 Task: Open Card Customer Feedback Analysis in Board Employee Skills Development and Training to Workspace Account Management and add a team member Softage.1@softage.net, a label Orange, a checklist Houseplant Care, an attachment from Trello, a color Orange and finally, add a card description 'Plan and execute company team-building exercise' and a comment 'We need to ensure that we allocate enough time and resources to this task to ensure its success.'. Add a start date 'Jan 09, 1900' with a due date 'Jan 16, 1900'
Action: Mouse moved to (699, 185)
Screenshot: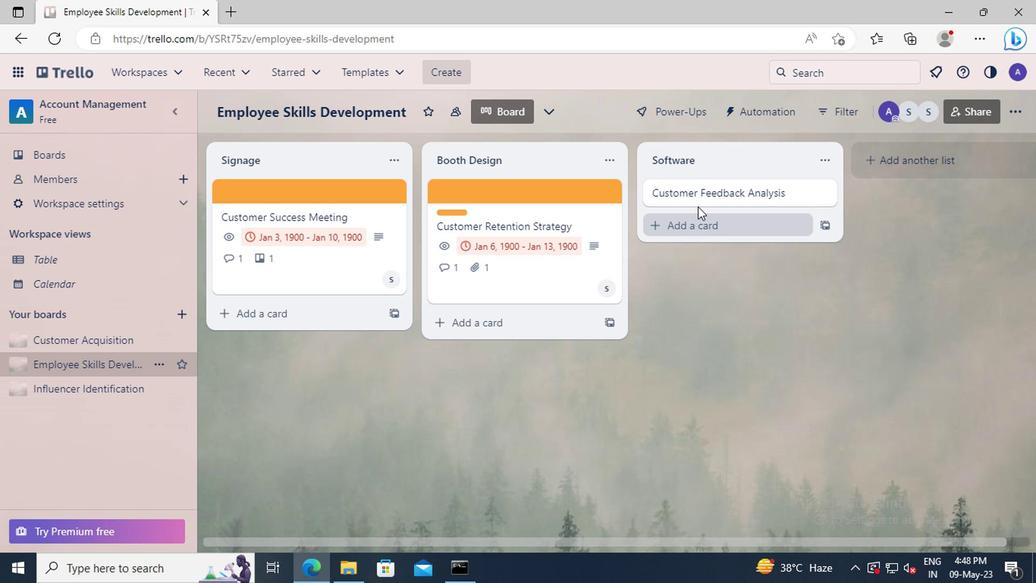 
Action: Mouse pressed left at (699, 185)
Screenshot: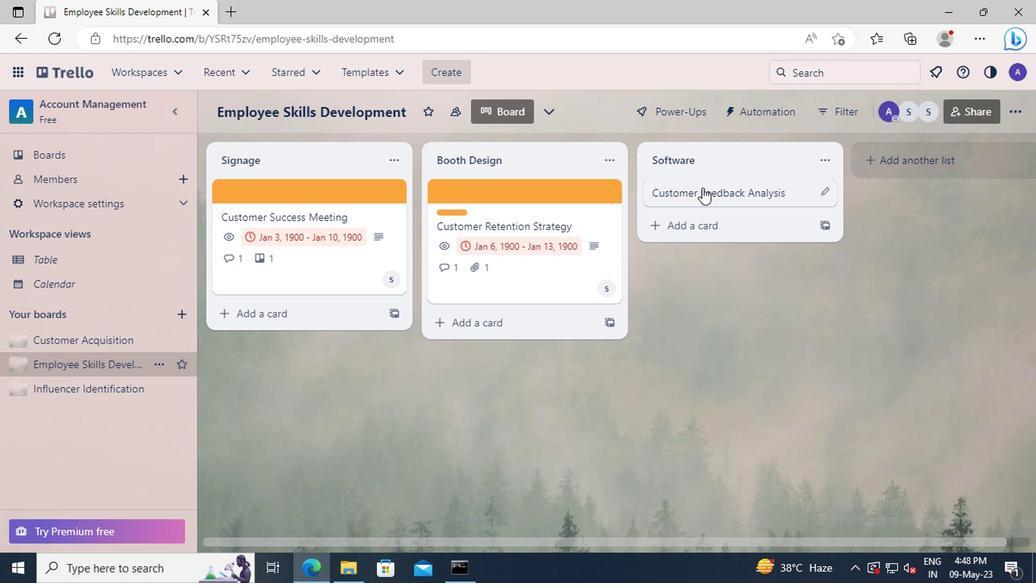 
Action: Mouse moved to (703, 242)
Screenshot: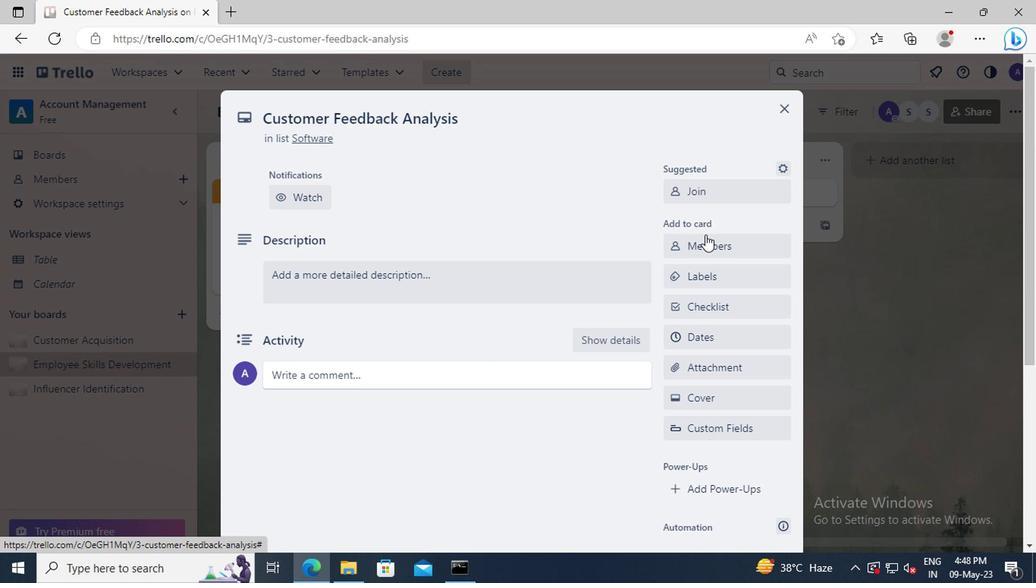 
Action: Mouse pressed left at (703, 242)
Screenshot: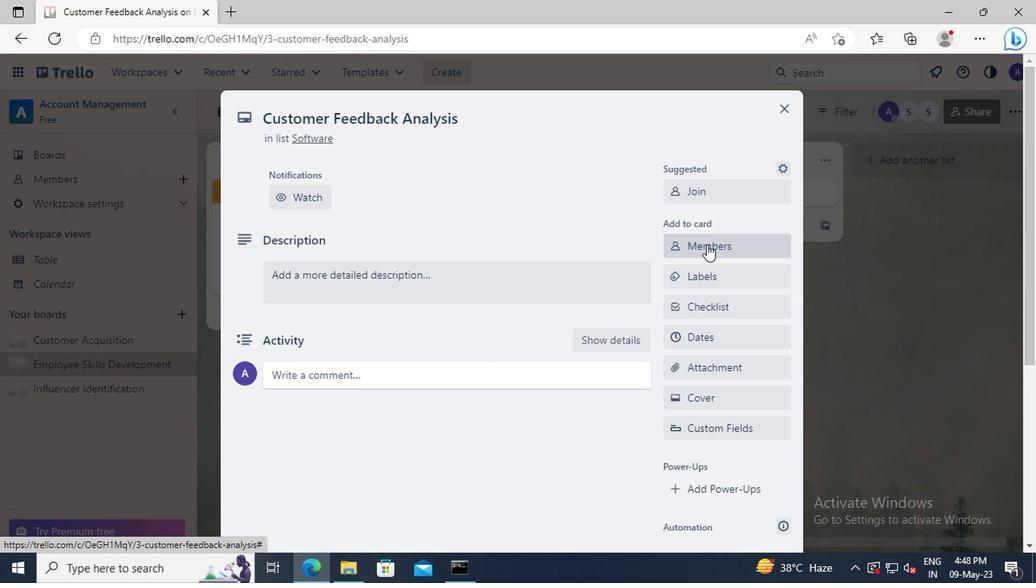 
Action: Mouse moved to (709, 313)
Screenshot: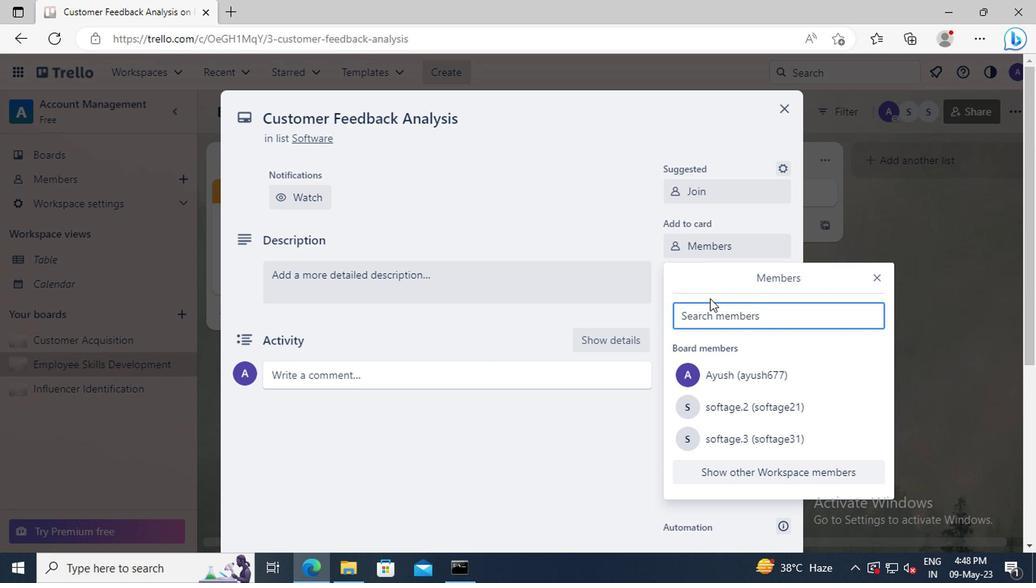 
Action: Mouse pressed left at (709, 313)
Screenshot: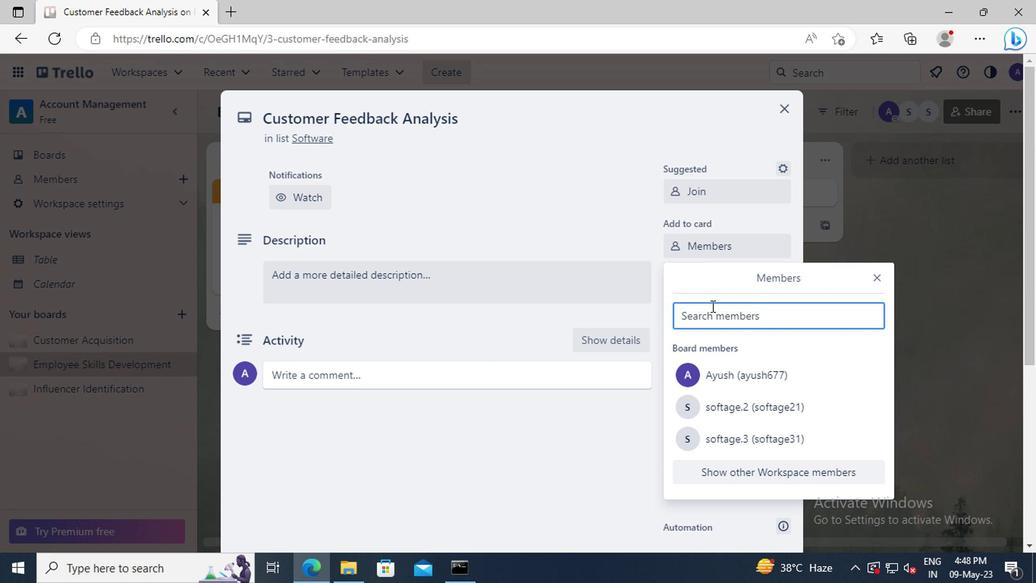 
Action: Key pressed <Key.shift_r>Softage.1
Screenshot: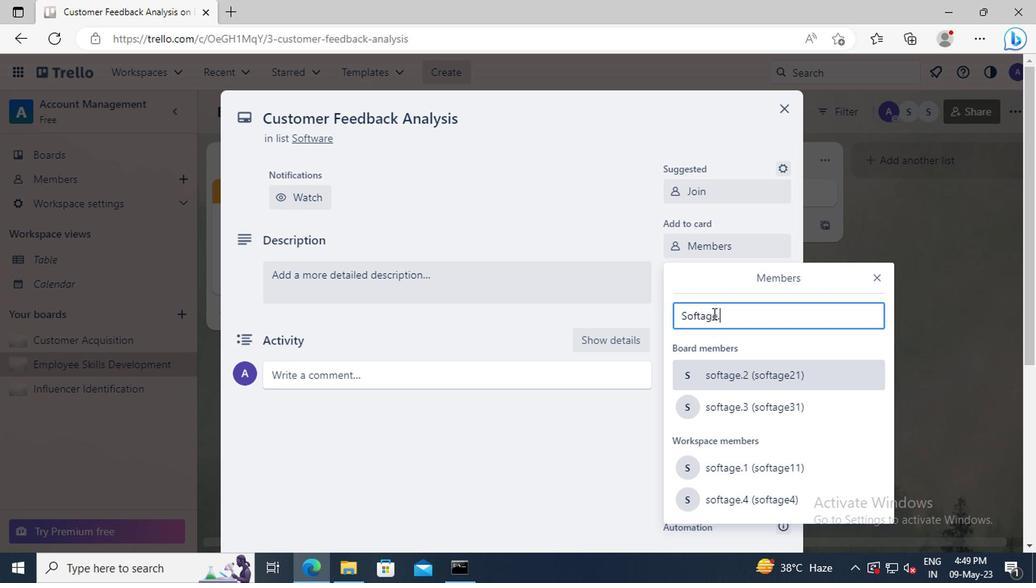 
Action: Mouse moved to (726, 455)
Screenshot: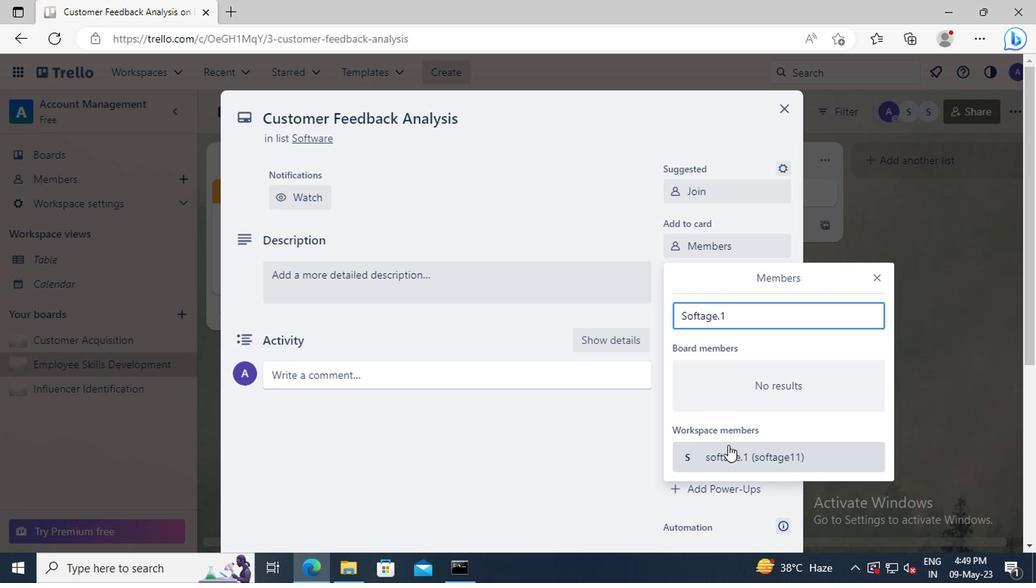 
Action: Mouse pressed left at (726, 455)
Screenshot: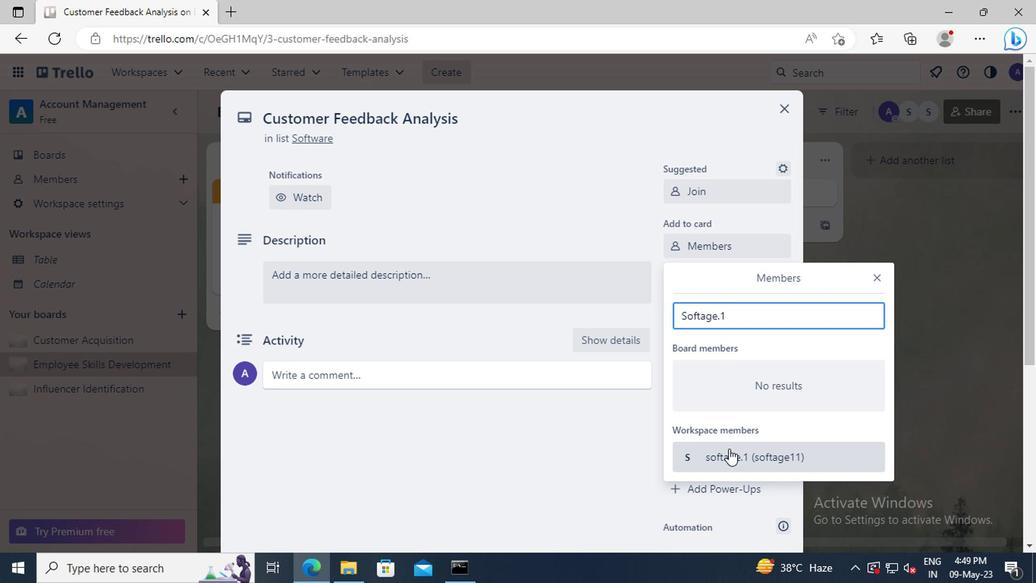 
Action: Mouse moved to (870, 278)
Screenshot: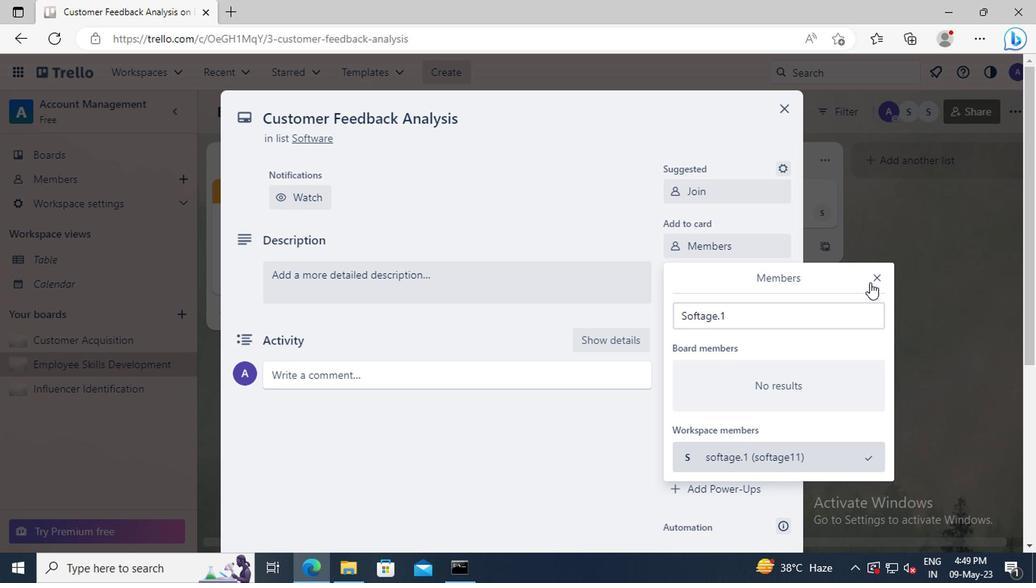 
Action: Mouse pressed left at (870, 278)
Screenshot: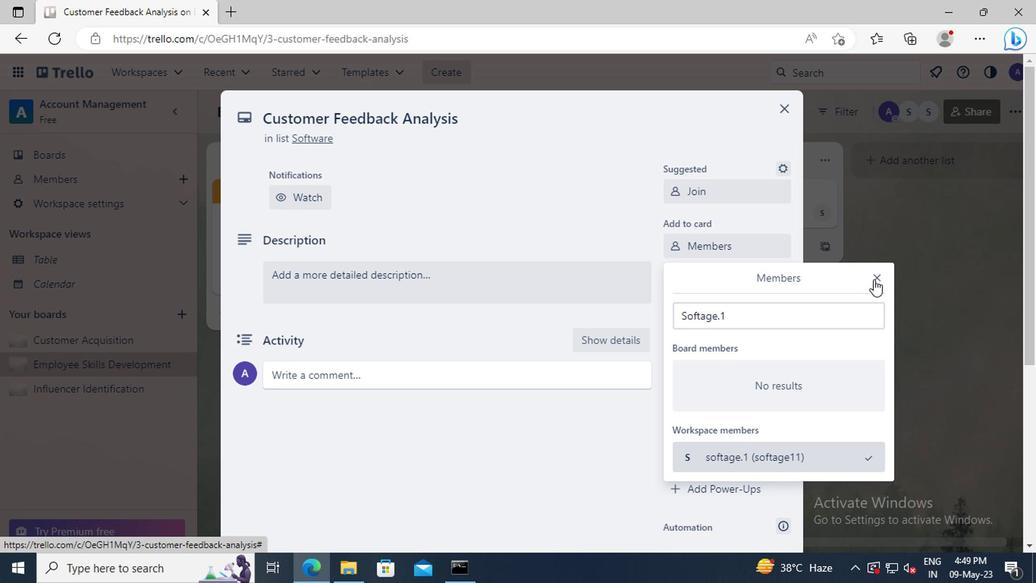 
Action: Mouse moved to (768, 274)
Screenshot: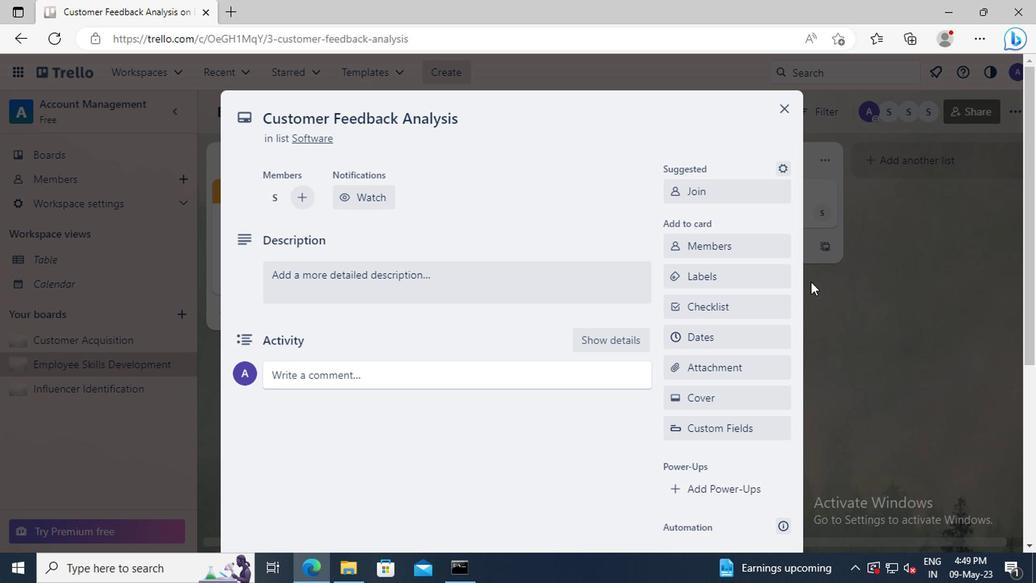 
Action: Mouse pressed left at (768, 274)
Screenshot: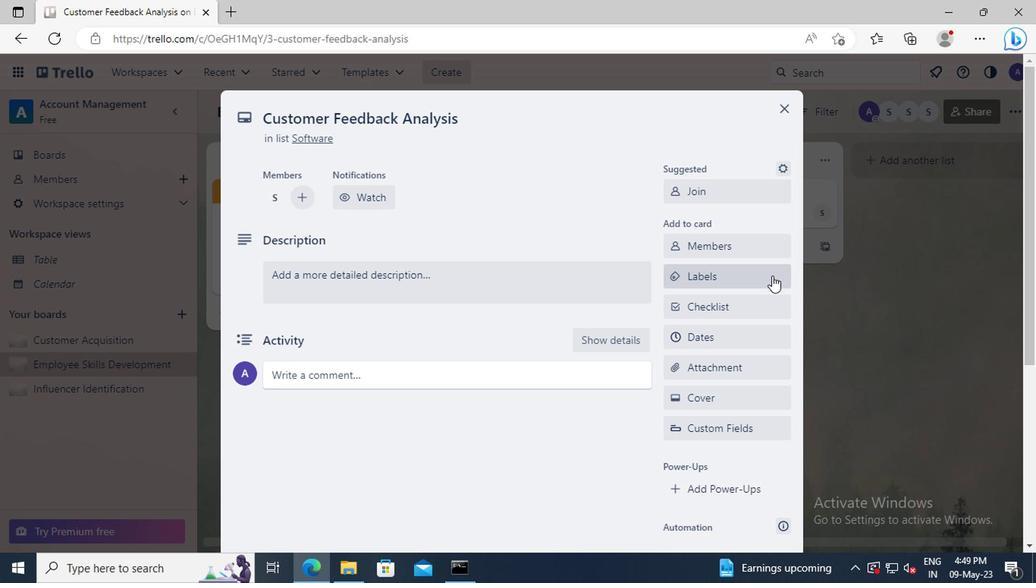 
Action: Mouse moved to (774, 374)
Screenshot: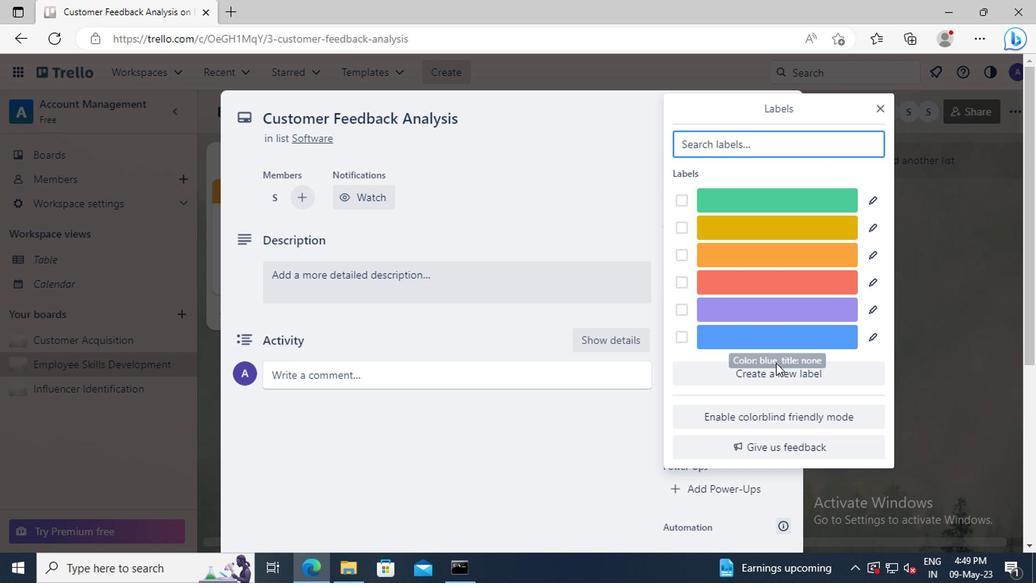 
Action: Mouse pressed left at (774, 374)
Screenshot: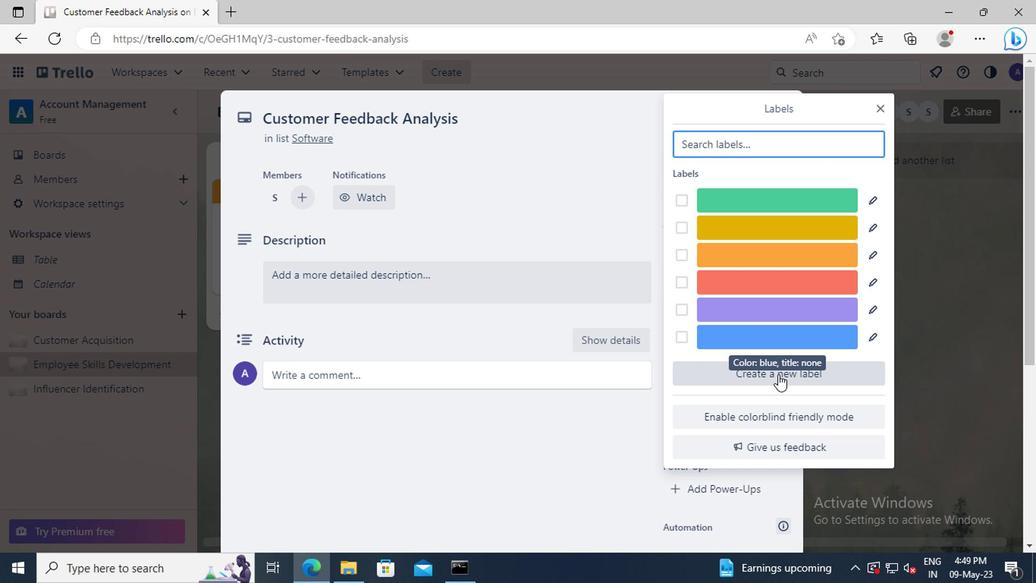 
Action: Mouse moved to (778, 329)
Screenshot: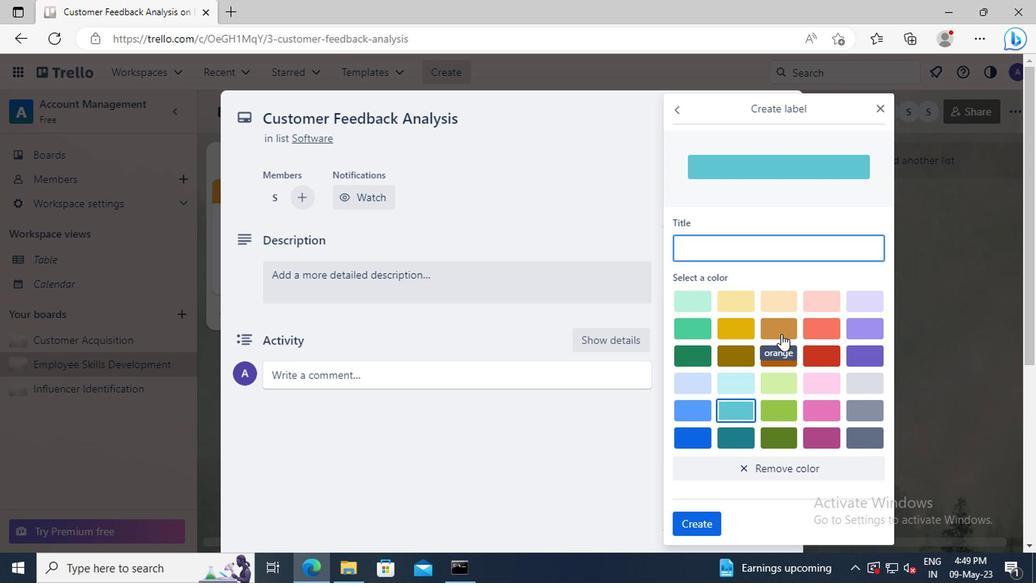 
Action: Mouse pressed left at (778, 329)
Screenshot: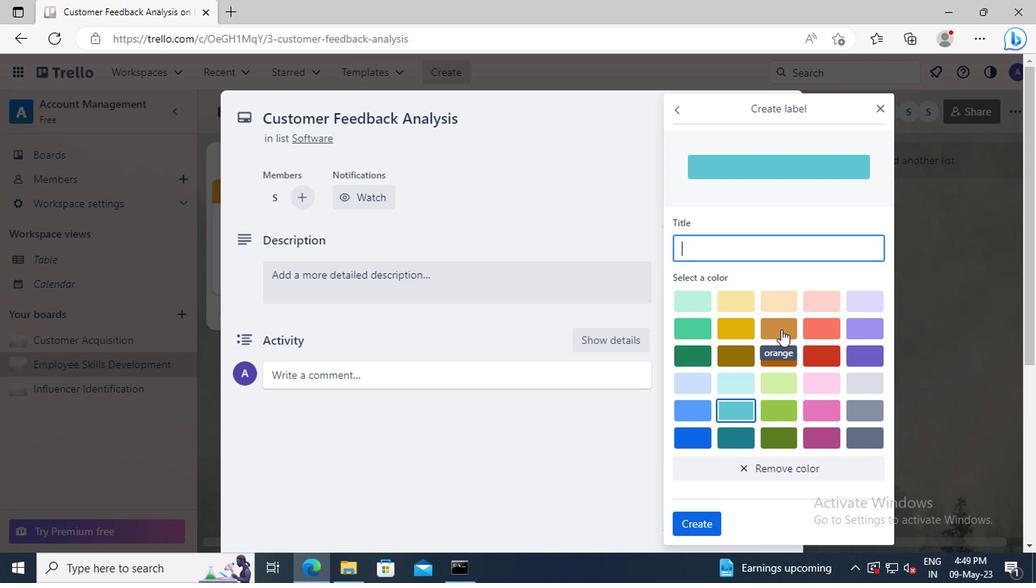 
Action: Mouse moved to (703, 528)
Screenshot: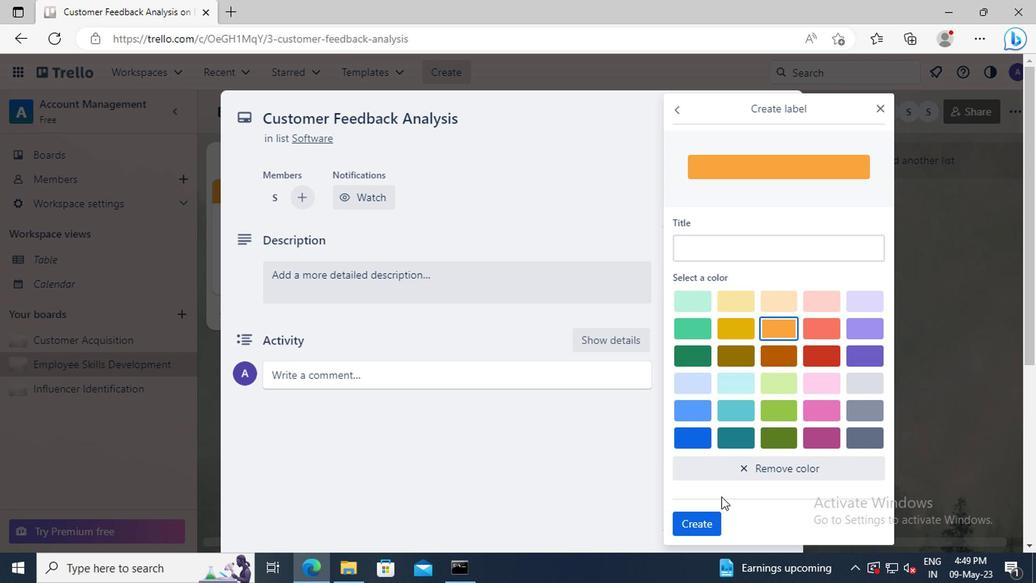 
Action: Mouse pressed left at (703, 528)
Screenshot: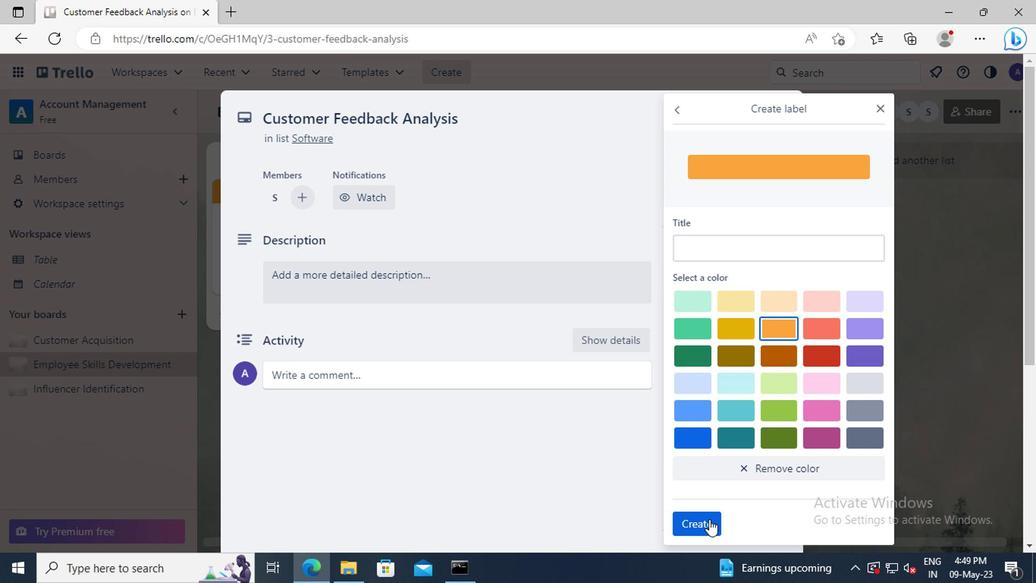 
Action: Mouse moved to (875, 106)
Screenshot: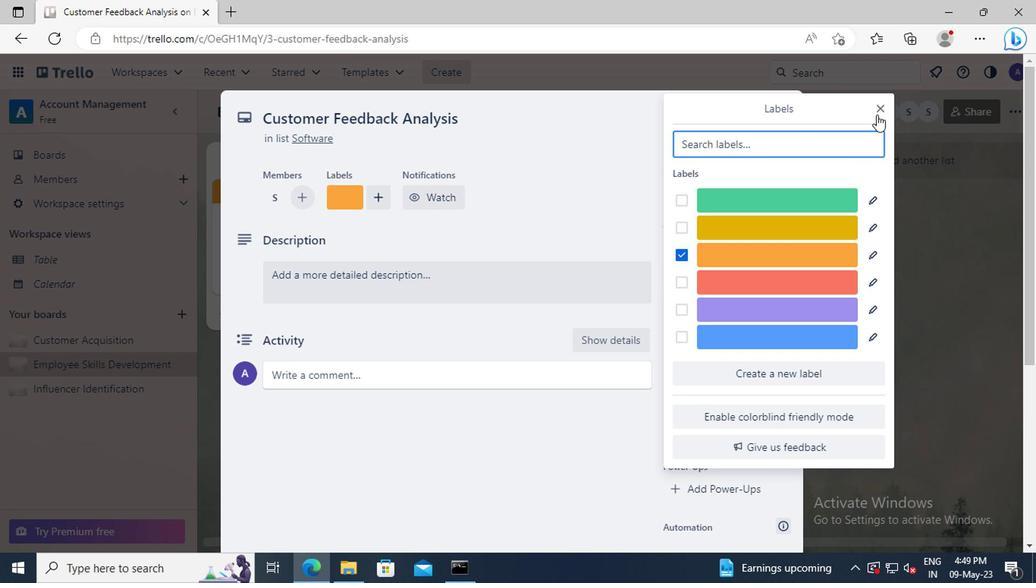 
Action: Mouse pressed left at (875, 106)
Screenshot: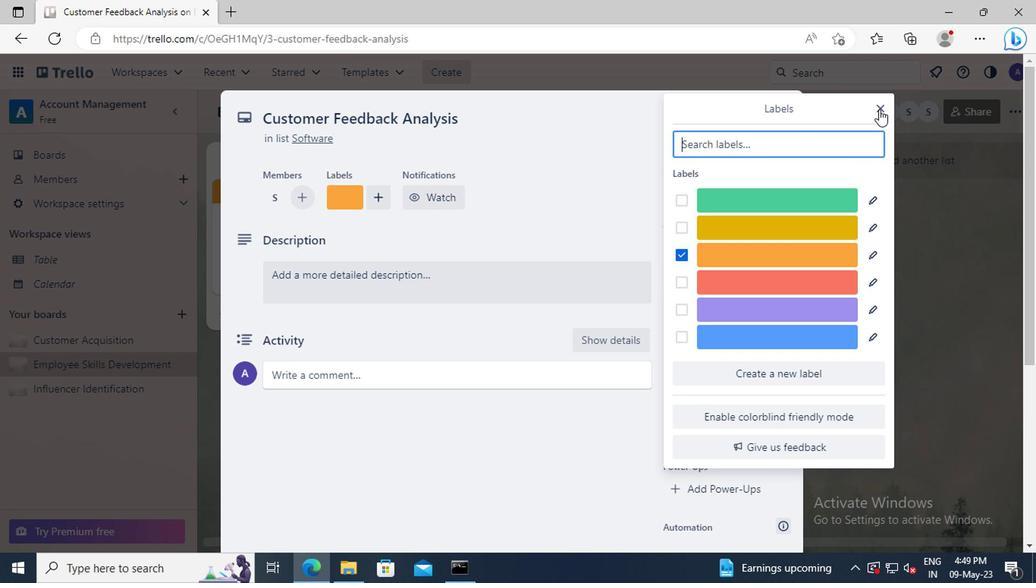 
Action: Mouse moved to (755, 305)
Screenshot: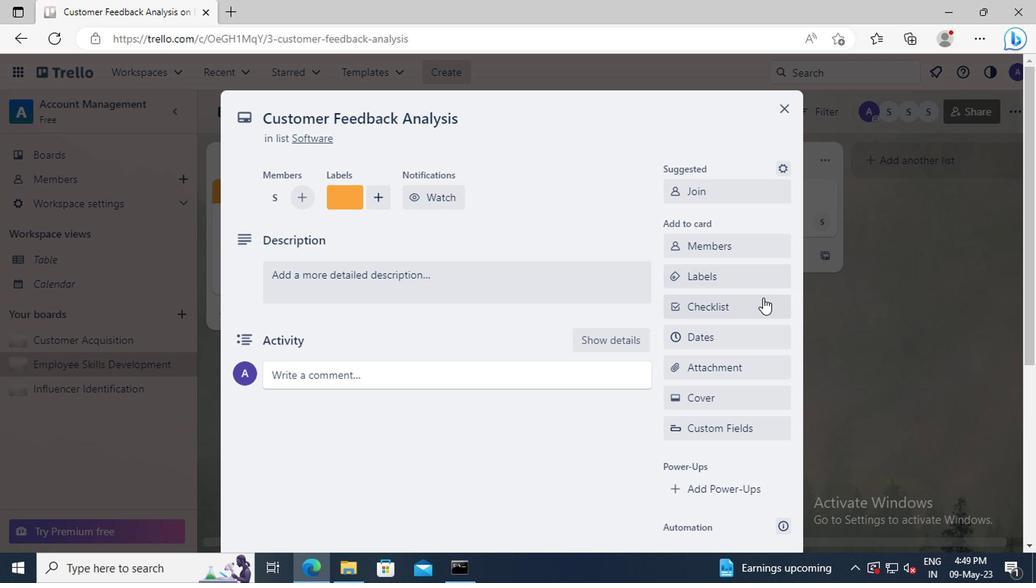 
Action: Mouse pressed left at (755, 305)
Screenshot: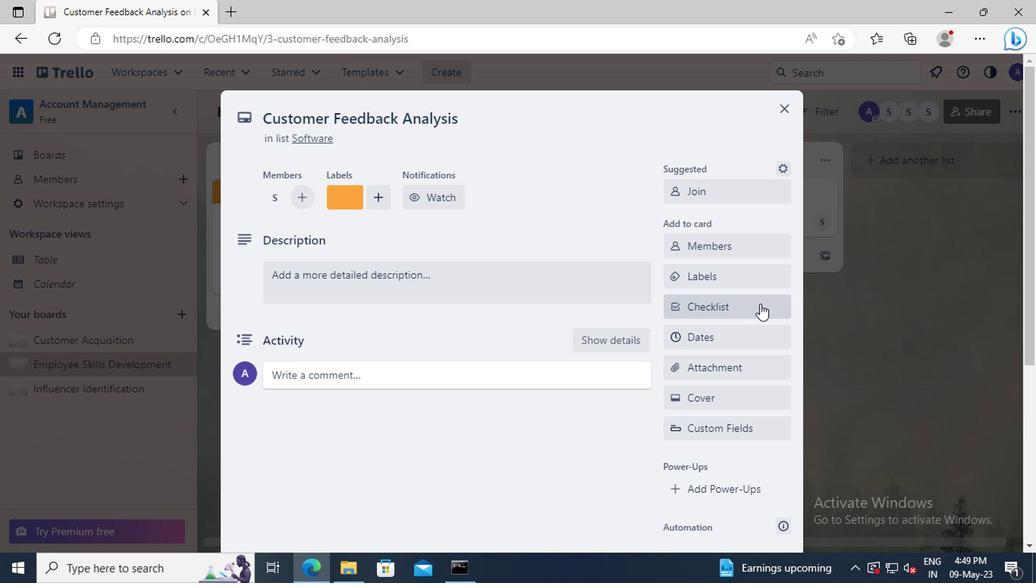 
Action: Key pressed <Key.shift>HOUSEPLANT<Key.space><Key.shift>CARE
Screenshot: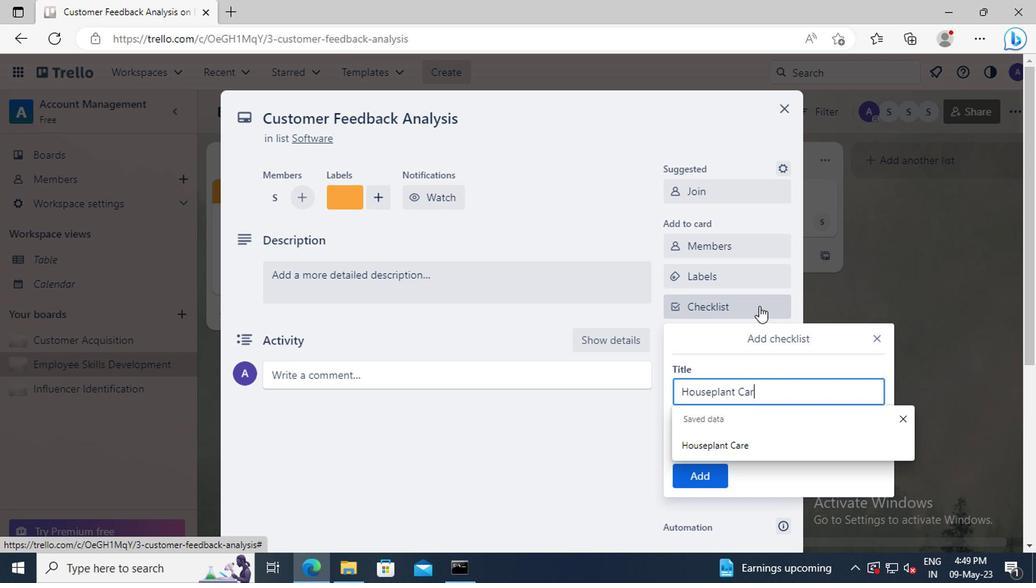 
Action: Mouse moved to (709, 476)
Screenshot: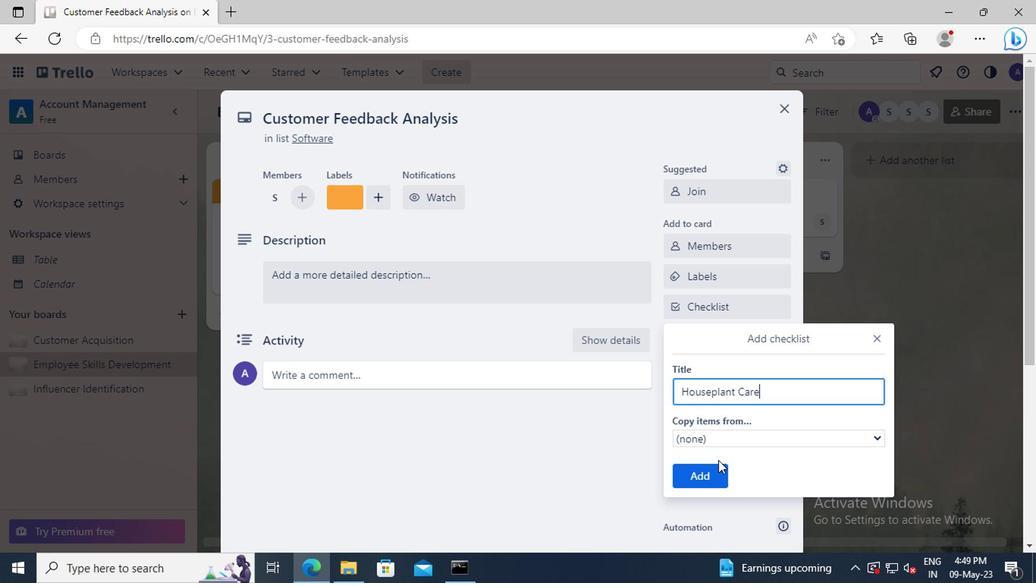 
Action: Mouse pressed left at (709, 476)
Screenshot: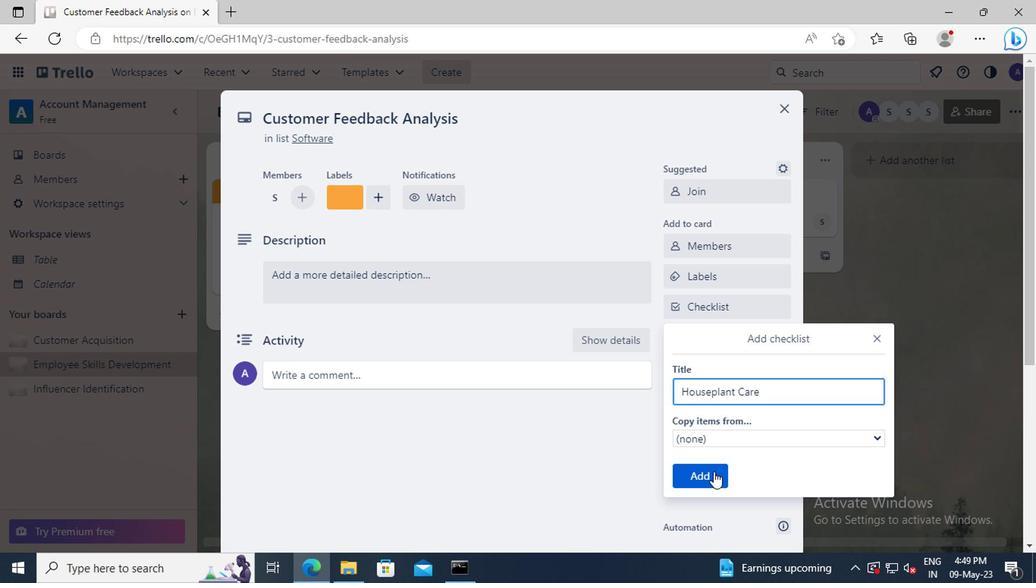 
Action: Mouse moved to (714, 370)
Screenshot: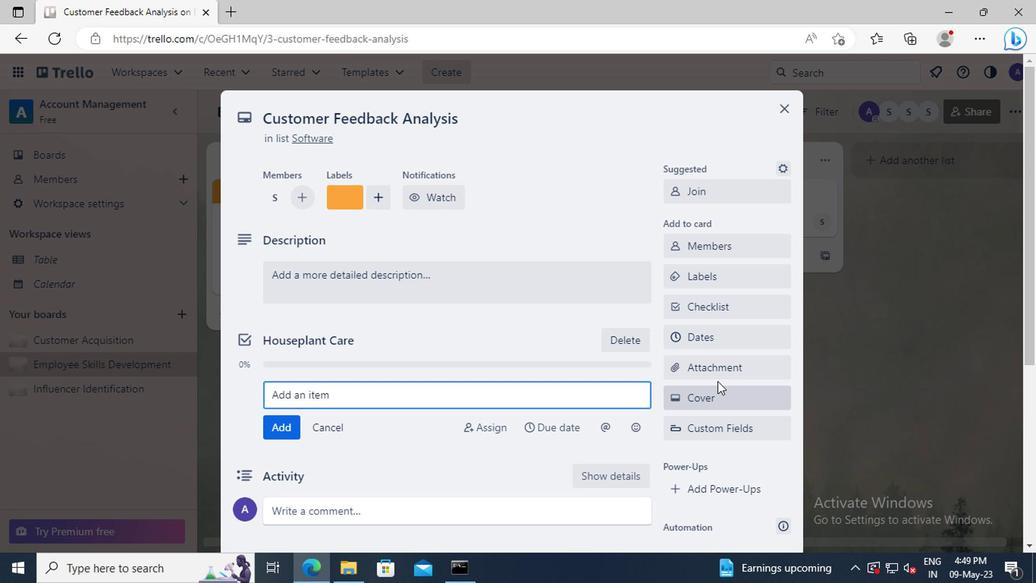 
Action: Mouse pressed left at (714, 370)
Screenshot: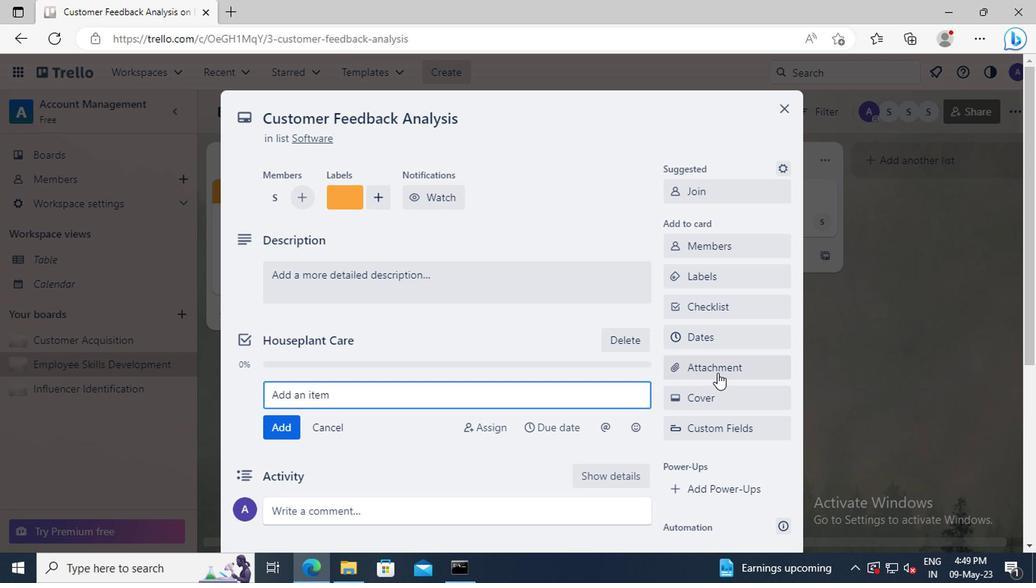 
Action: Mouse moved to (712, 162)
Screenshot: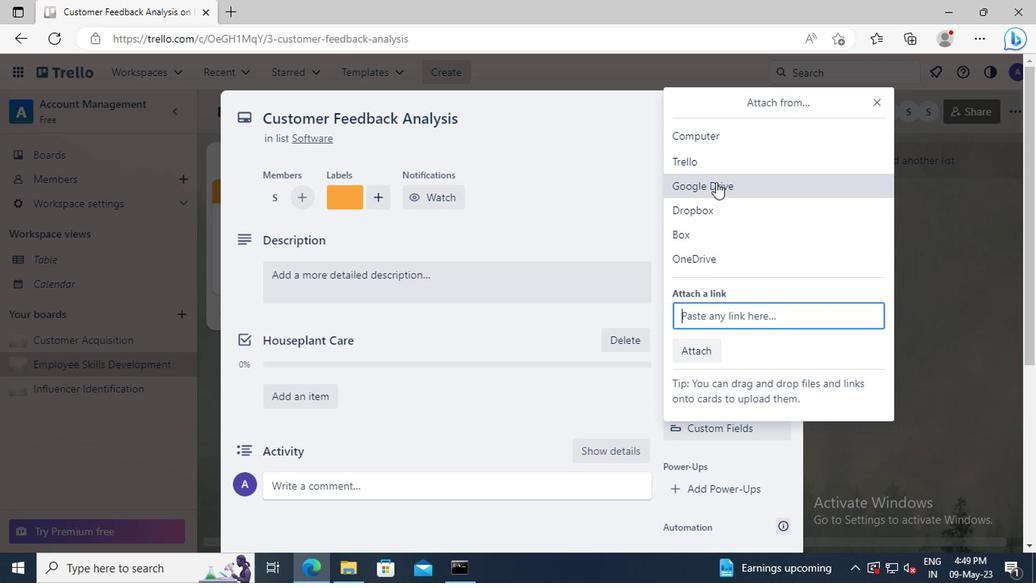 
Action: Mouse pressed left at (712, 162)
Screenshot: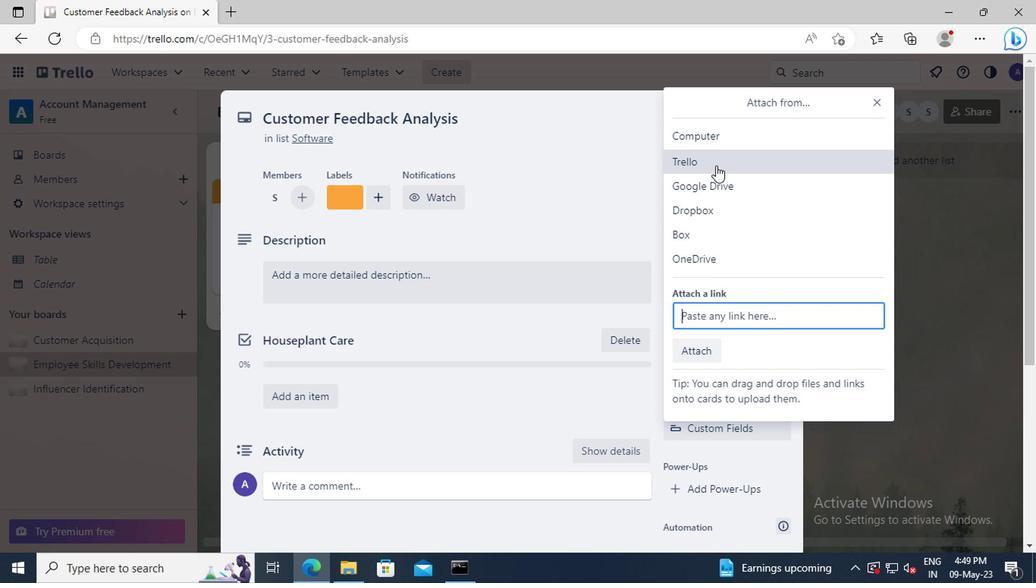 
Action: Mouse moved to (711, 213)
Screenshot: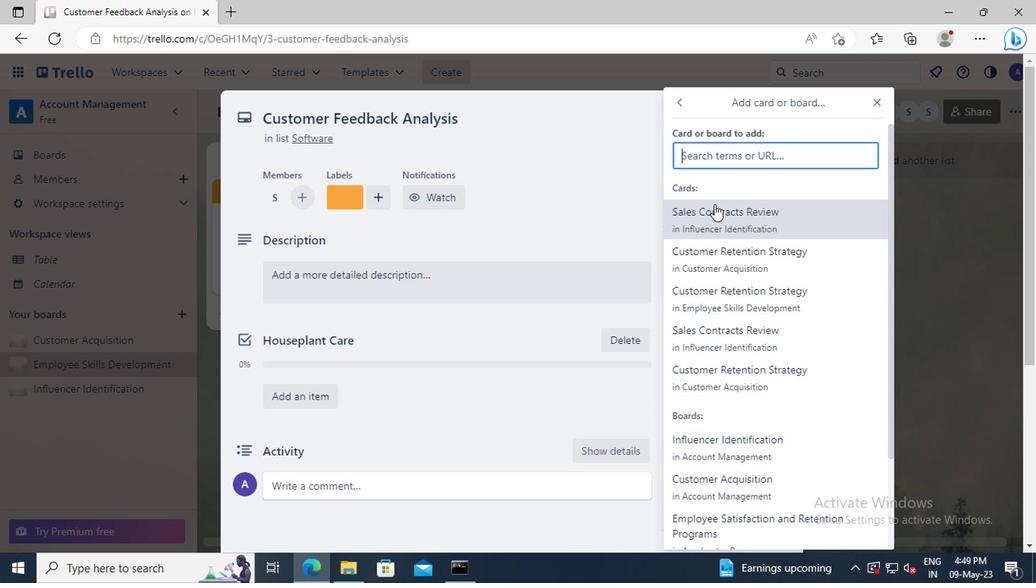 
Action: Mouse pressed left at (711, 213)
Screenshot: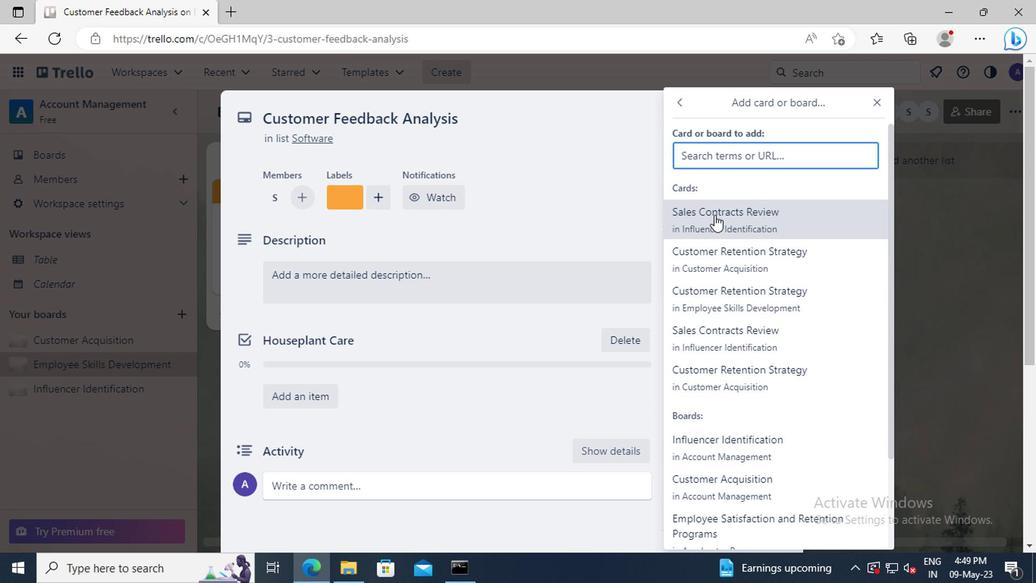 
Action: Mouse moved to (701, 393)
Screenshot: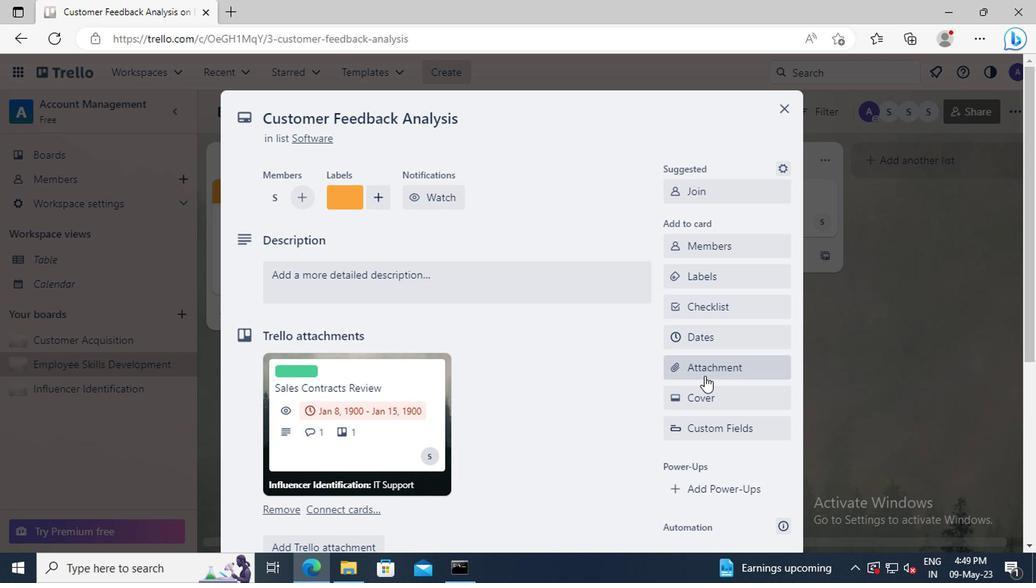 
Action: Mouse pressed left at (701, 393)
Screenshot: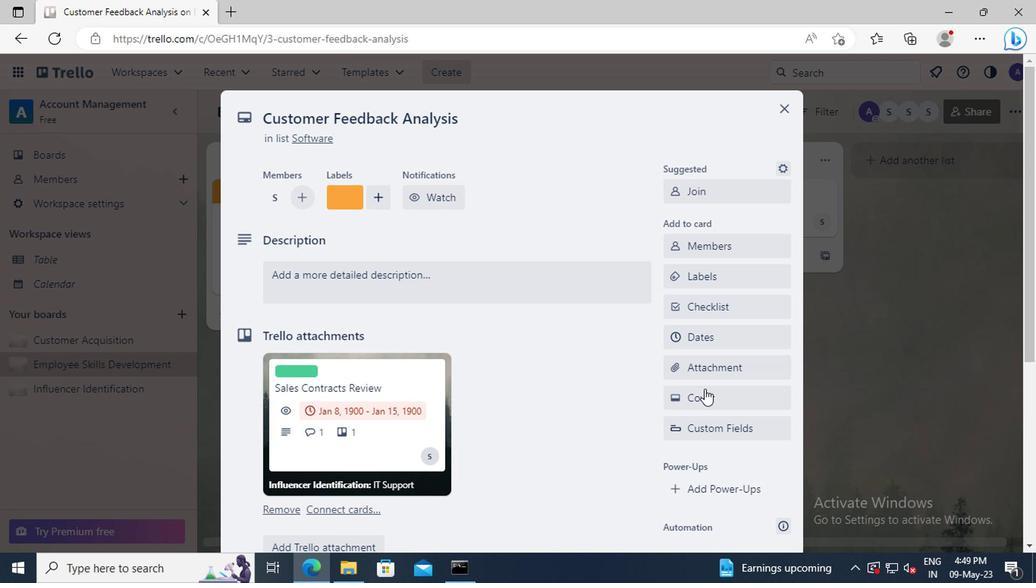 
Action: Mouse moved to (772, 247)
Screenshot: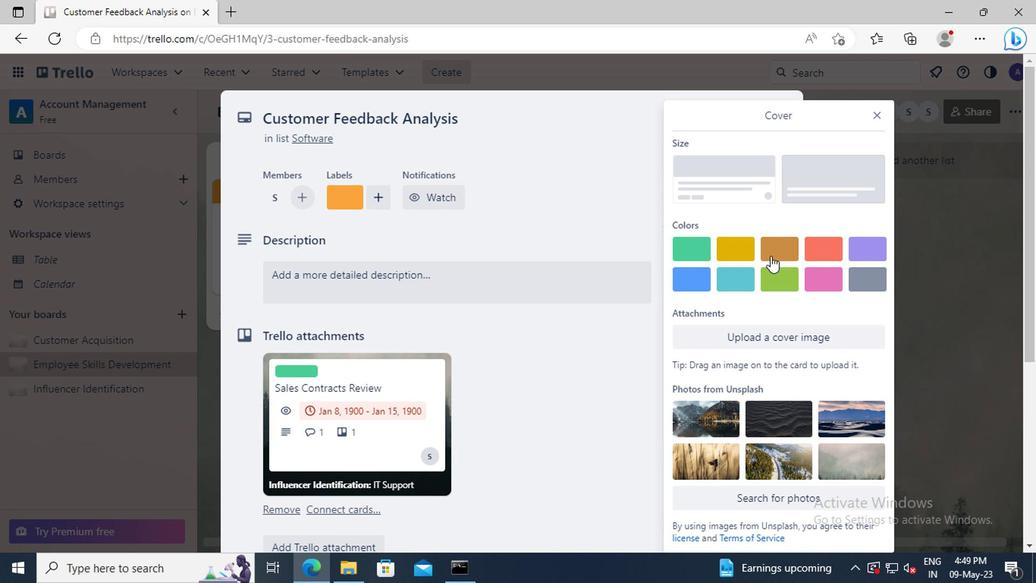 
Action: Mouse pressed left at (772, 247)
Screenshot: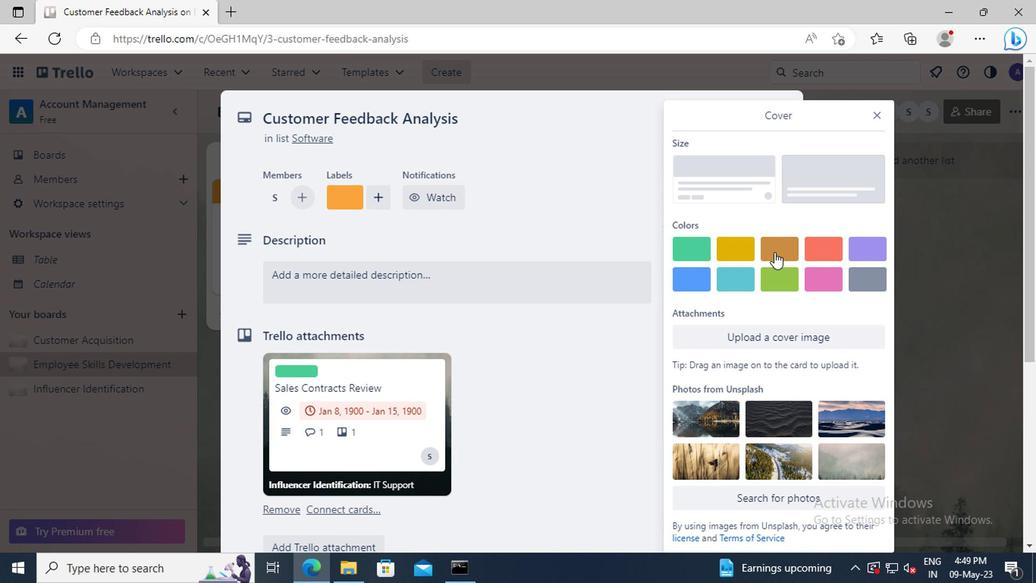 
Action: Mouse moved to (873, 98)
Screenshot: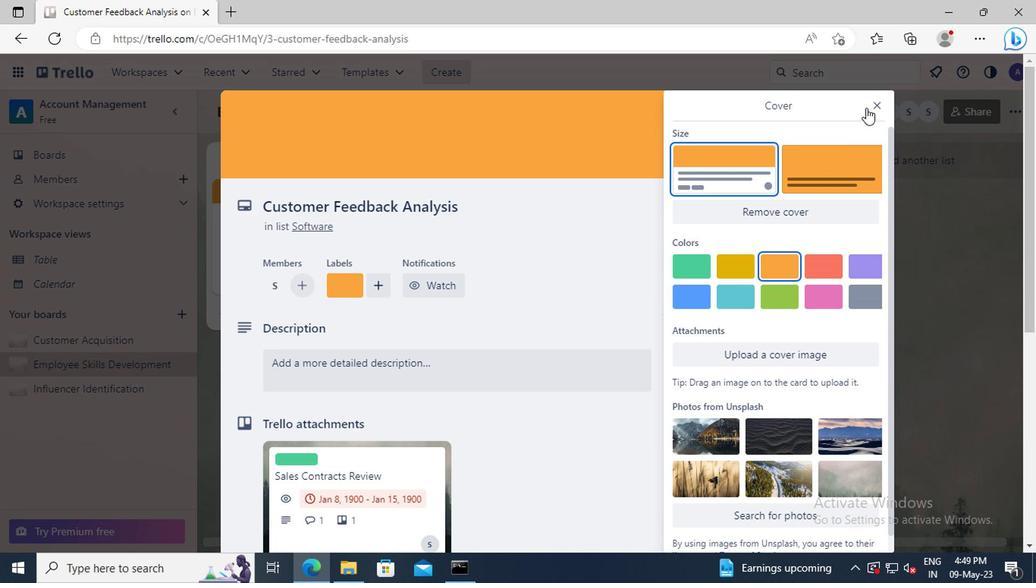 
Action: Mouse pressed left at (873, 98)
Screenshot: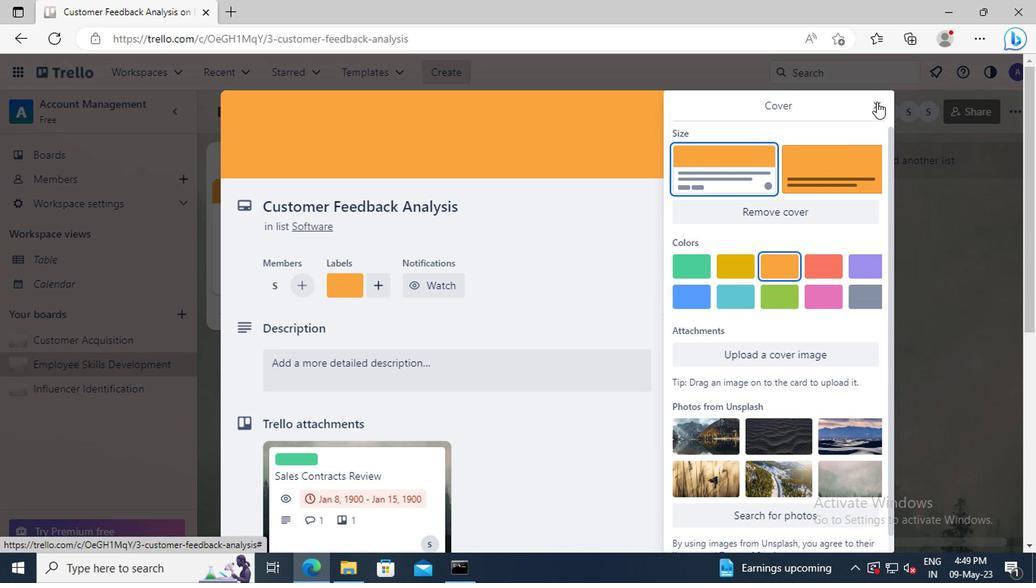 
Action: Mouse moved to (402, 372)
Screenshot: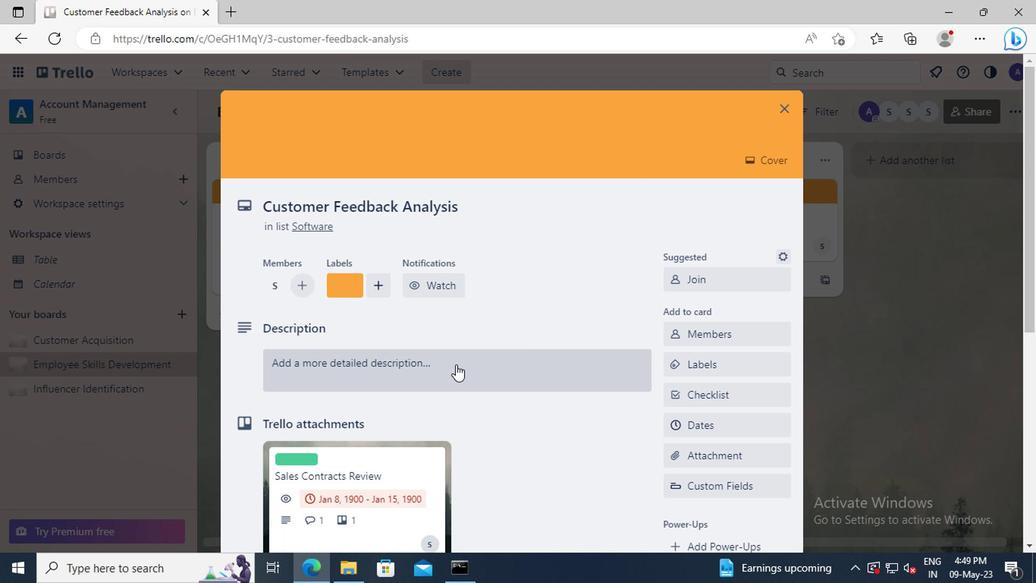
Action: Mouse pressed left at (402, 372)
Screenshot: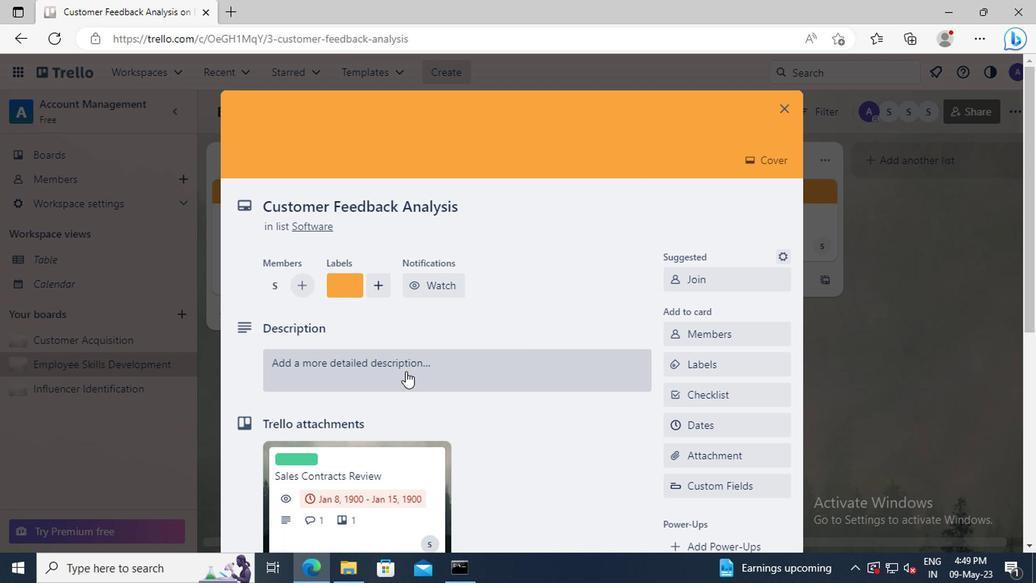
Action: Key pressed <Key.shift>PLAN<Key.space>AND<Key.space>EXECUTE<Key.space>COMPANY<Key.space>TEAM-BUILDING<Key.space>EXERCISE
Screenshot: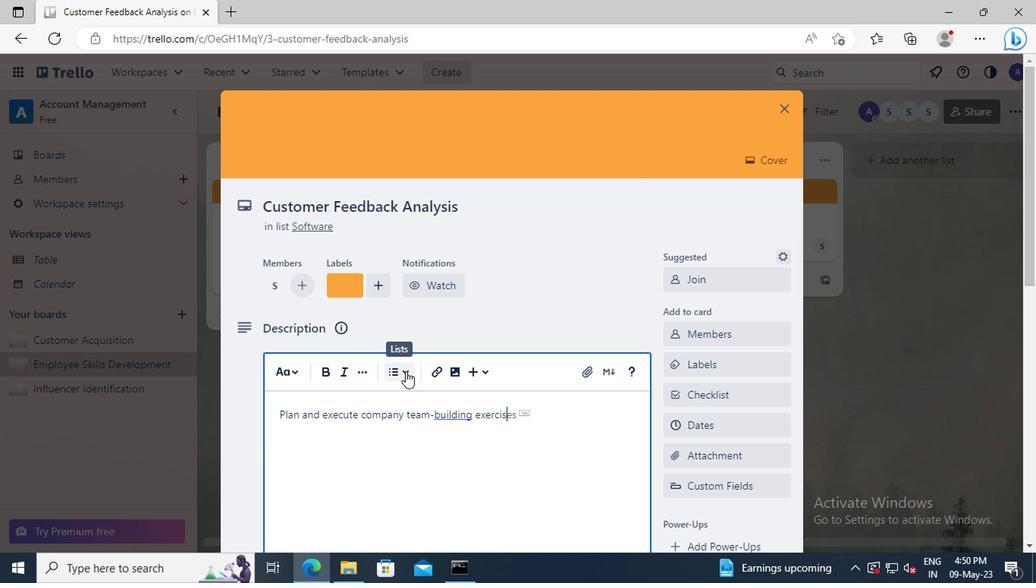 
Action: Mouse scrolled (402, 370) with delta (0, -1)
Screenshot: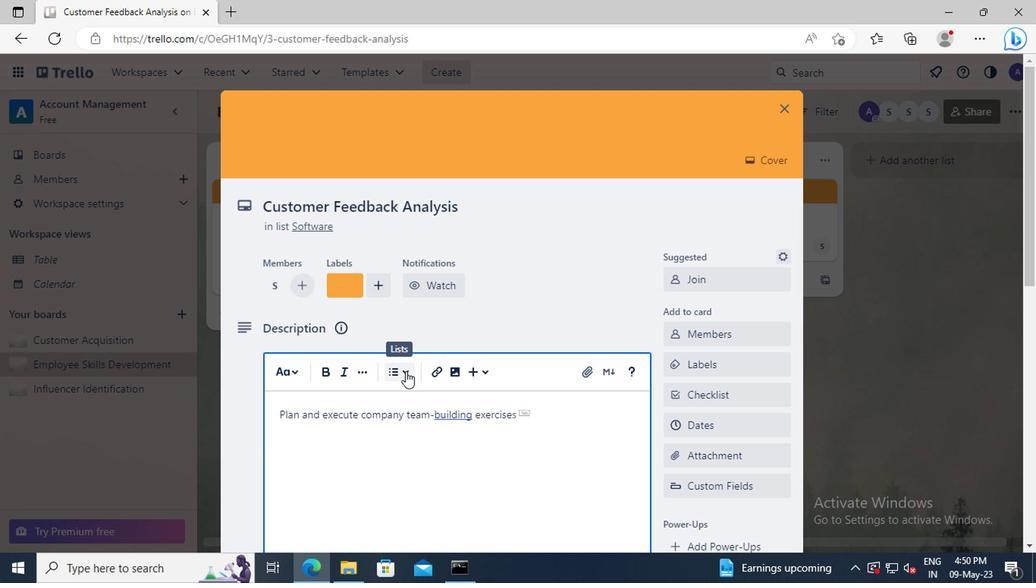 
Action: Mouse scrolled (402, 370) with delta (0, -1)
Screenshot: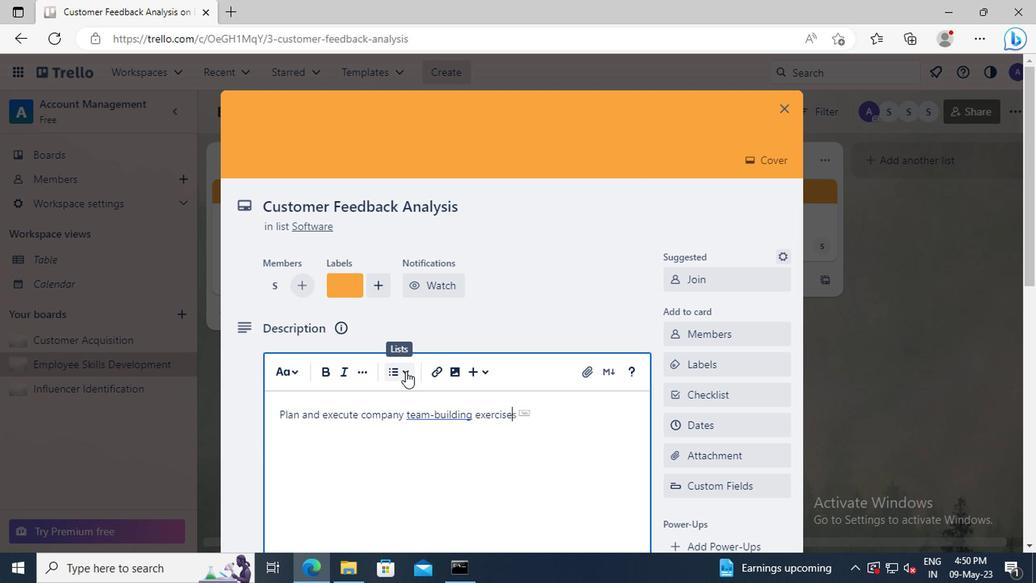 
Action: Mouse scrolled (402, 370) with delta (0, -1)
Screenshot: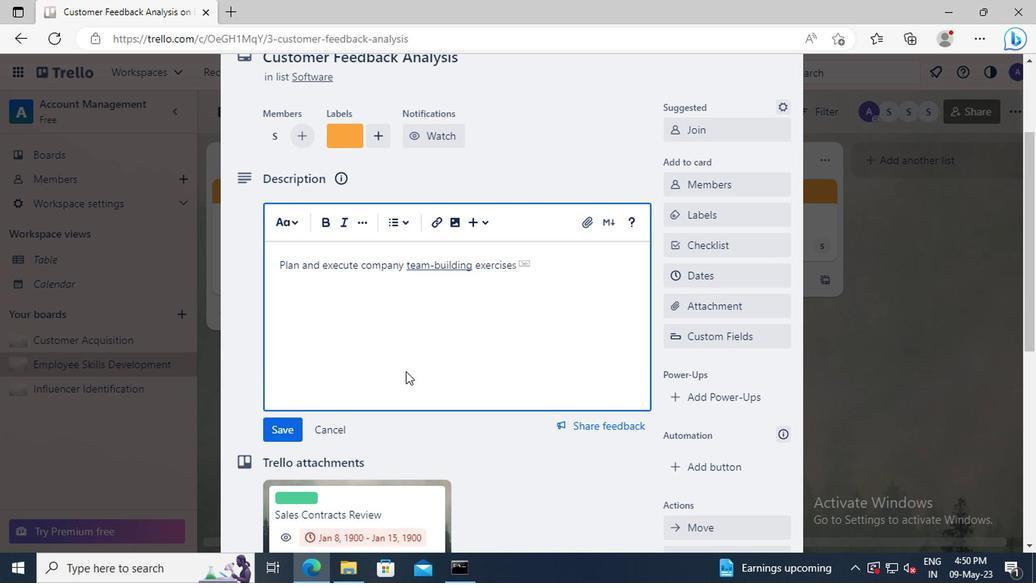 
Action: Mouse moved to (285, 358)
Screenshot: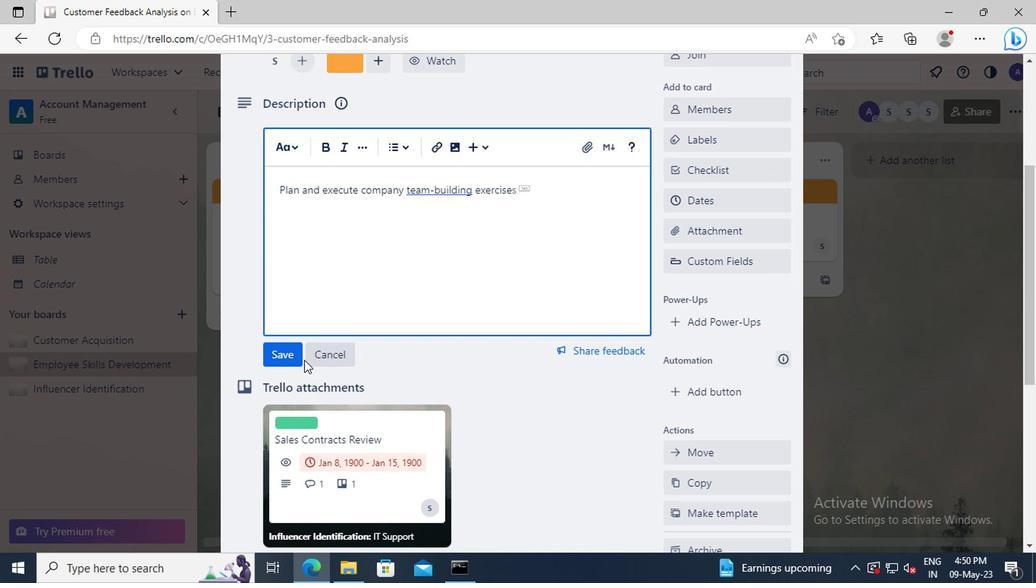 
Action: Mouse pressed left at (285, 358)
Screenshot: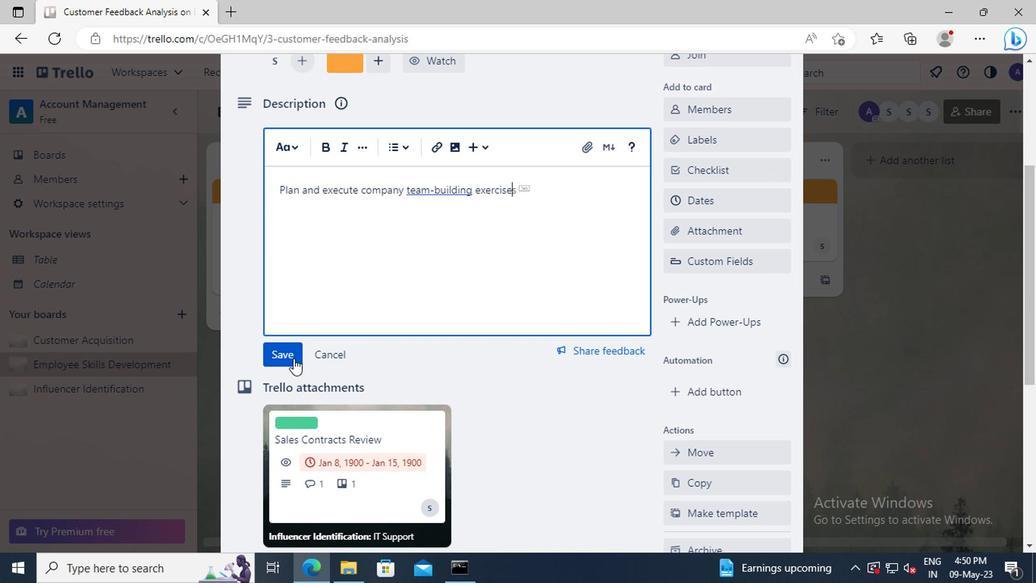 
Action: Mouse scrolled (285, 358) with delta (0, 0)
Screenshot: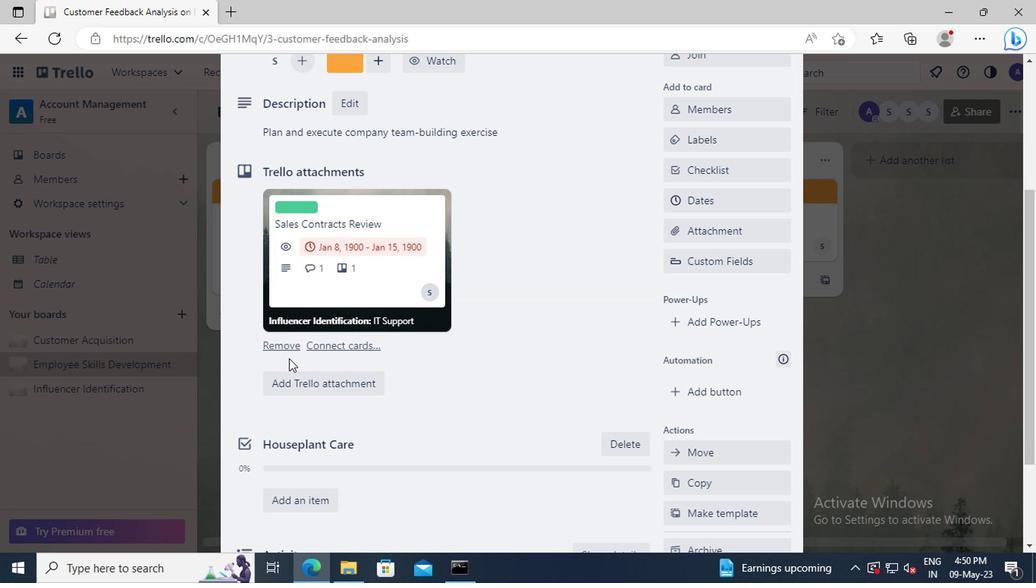 
Action: Mouse scrolled (285, 358) with delta (0, 0)
Screenshot: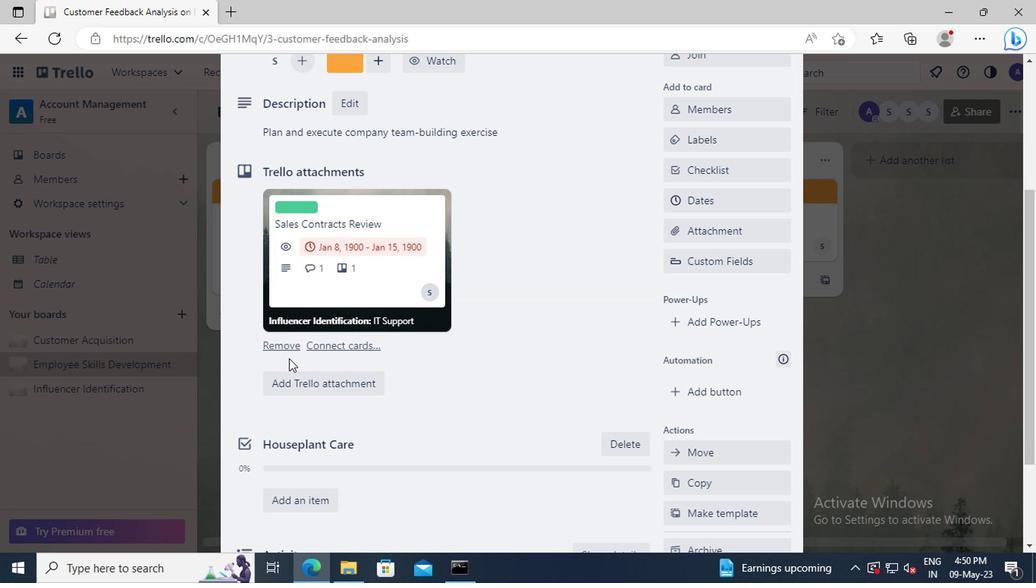 
Action: Mouse moved to (300, 456)
Screenshot: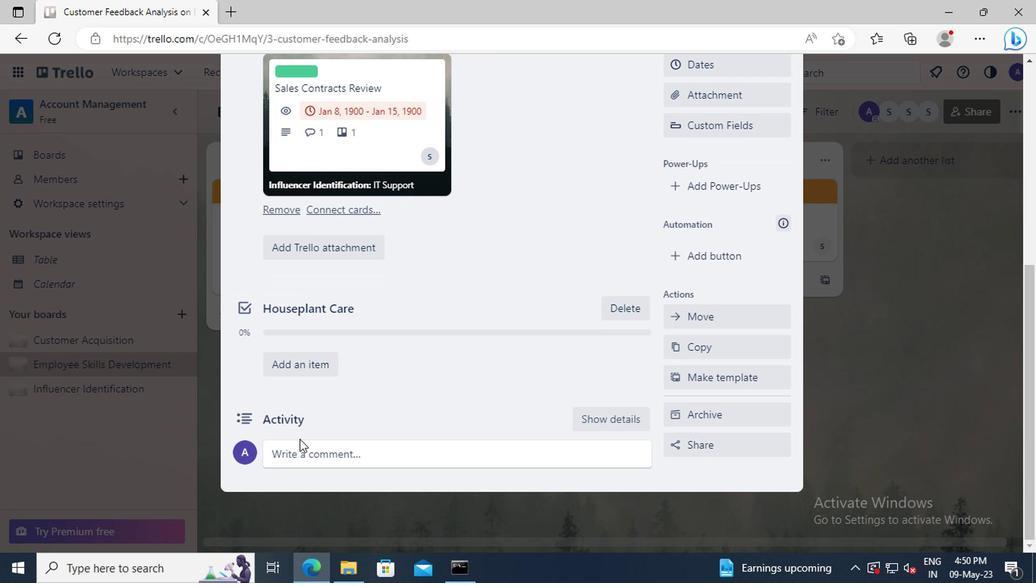
Action: Mouse pressed left at (300, 456)
Screenshot: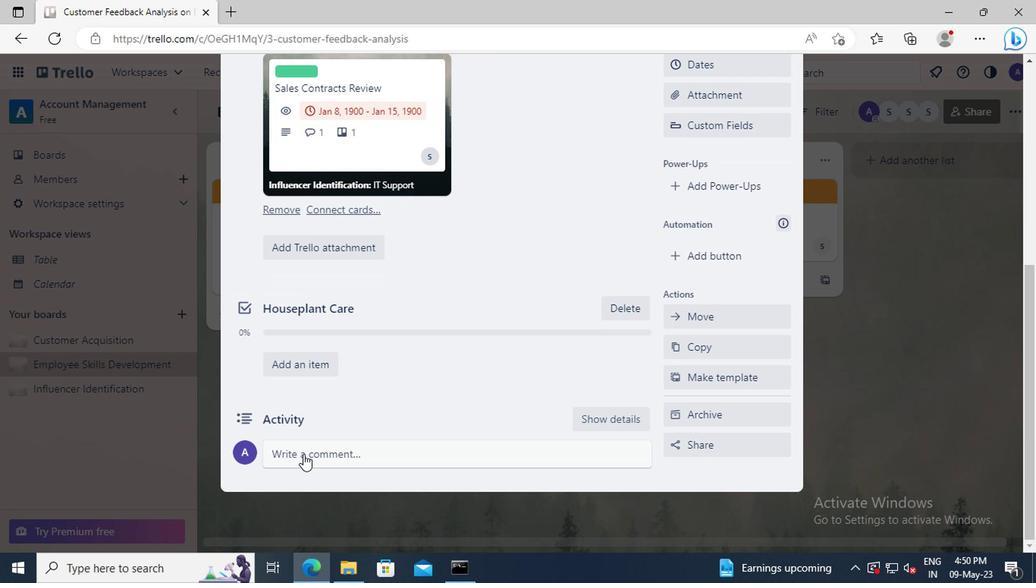 
Action: Key pressed <Key.shift>WE<Key.space>NEED<Key.space>TO<Key.space>ENSURE<Key.space>THAT<Key.space>WE<Key.space>ALLOCATE<Key.space>ENOUGH<Key.space>TIME<Key.space>AND<Key.space>RESOURCES<Key.space>TO<Key.space>THIS<Key.space>TASK<Key.space>TO<Key.space>ENSURE<Key.space>ITS<Key.space>SUCCESS
Screenshot: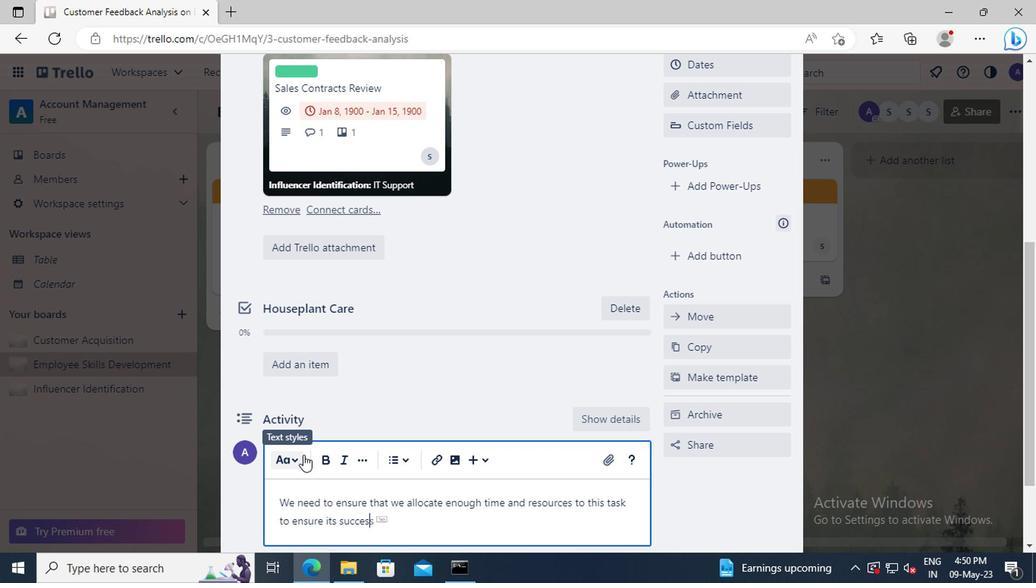 
Action: Mouse scrolled (300, 455) with delta (0, 0)
Screenshot: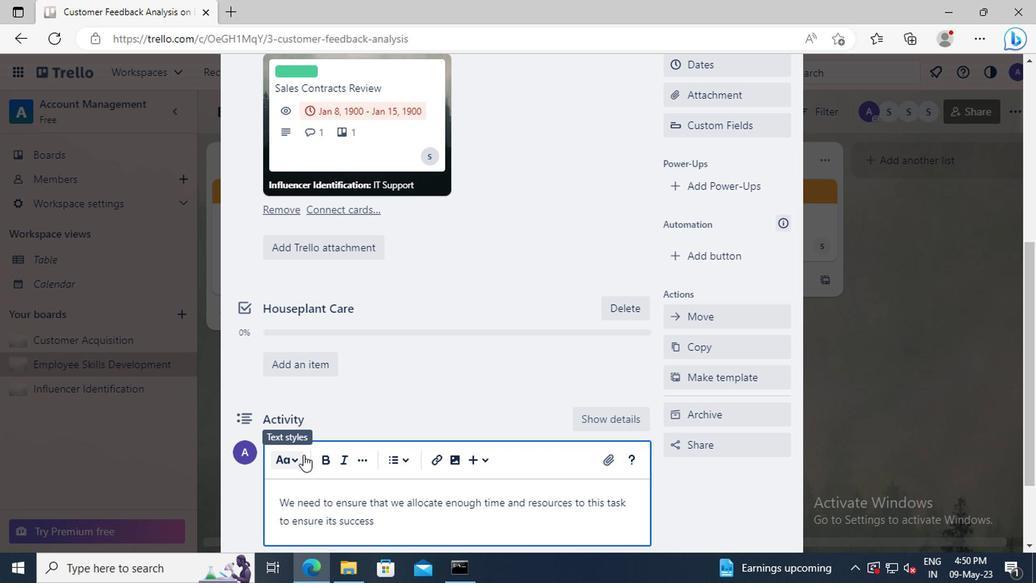 
Action: Mouse moved to (292, 488)
Screenshot: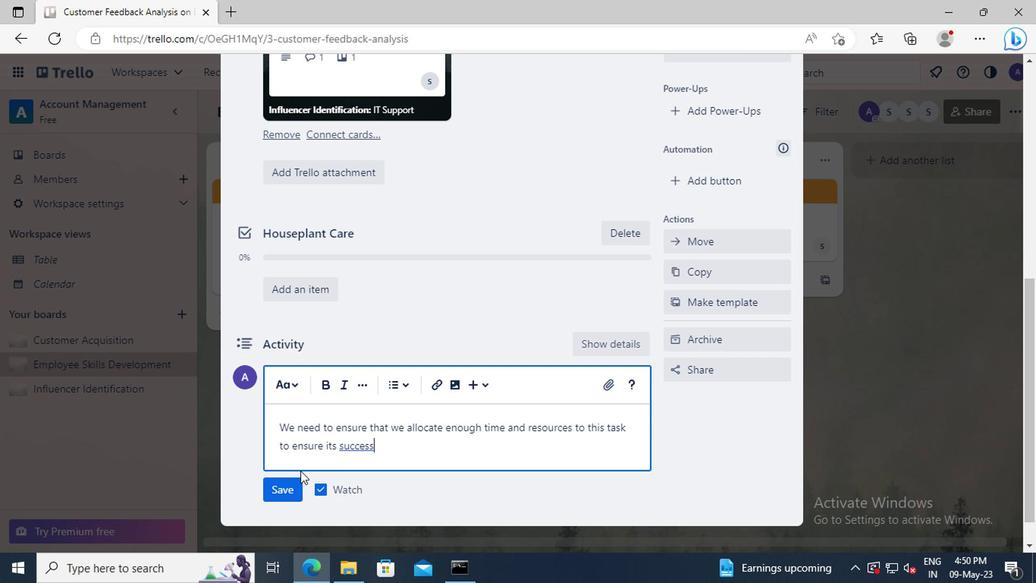 
Action: Mouse pressed left at (292, 488)
Screenshot: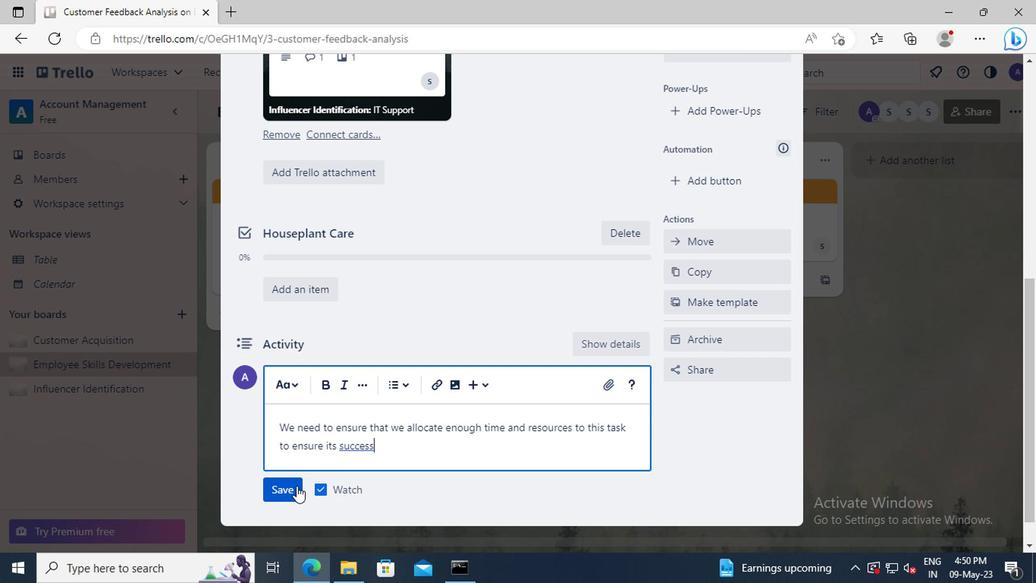 
Action: Mouse moved to (676, 386)
Screenshot: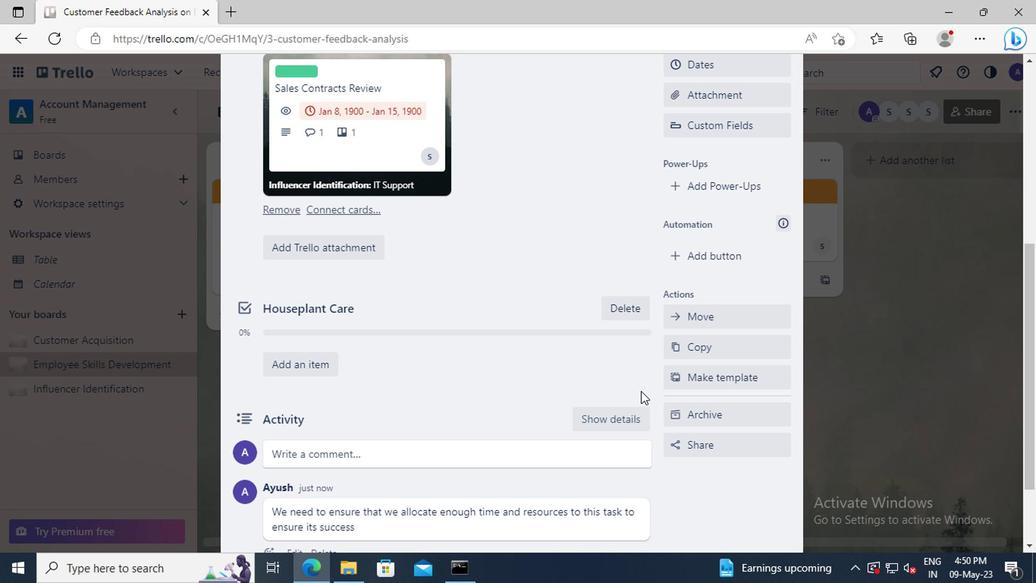 
Action: Mouse scrolled (676, 387) with delta (0, 0)
Screenshot: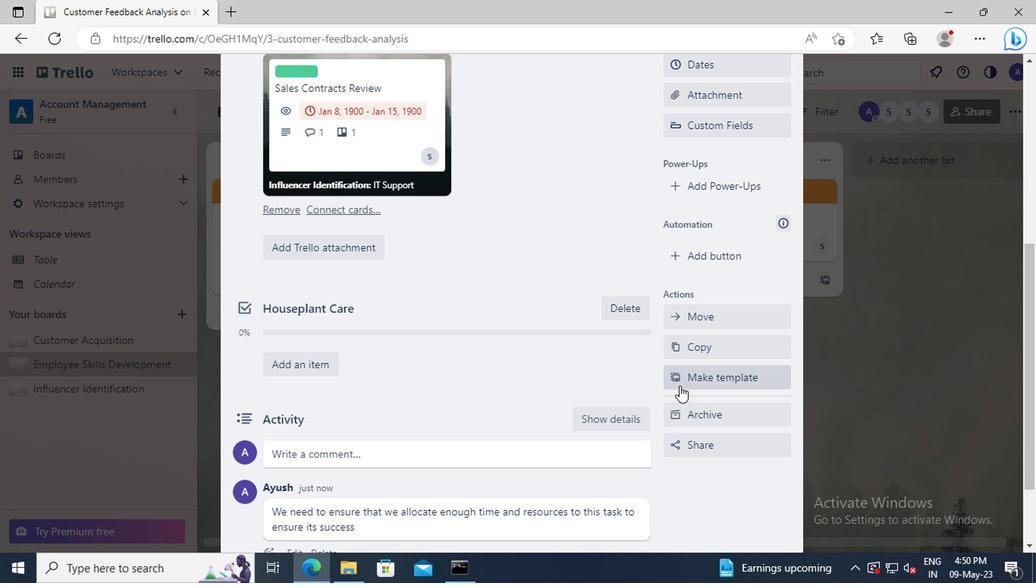 
Action: Mouse moved to (686, 379)
Screenshot: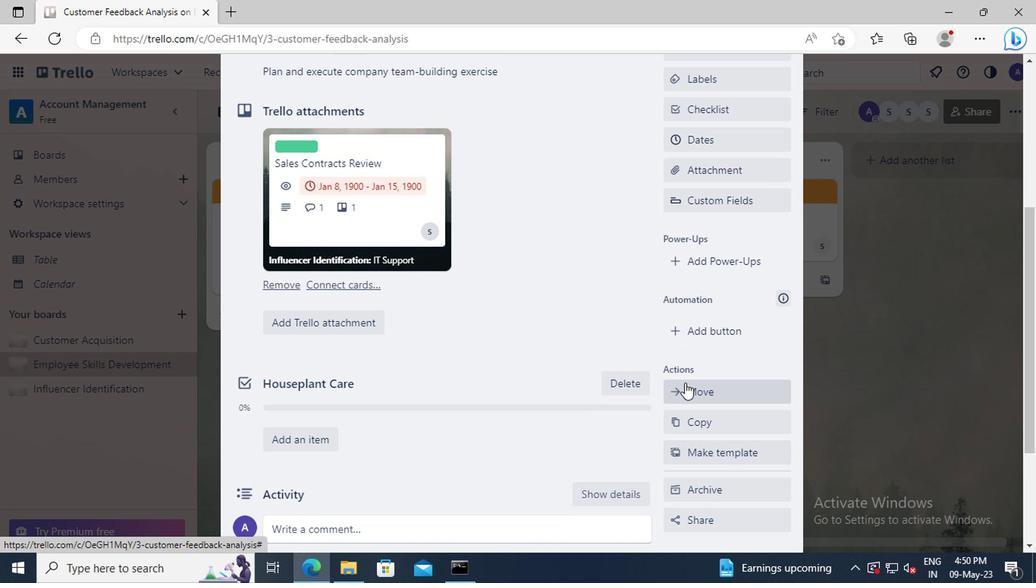 
Action: Mouse scrolled (686, 380) with delta (0, 0)
Screenshot: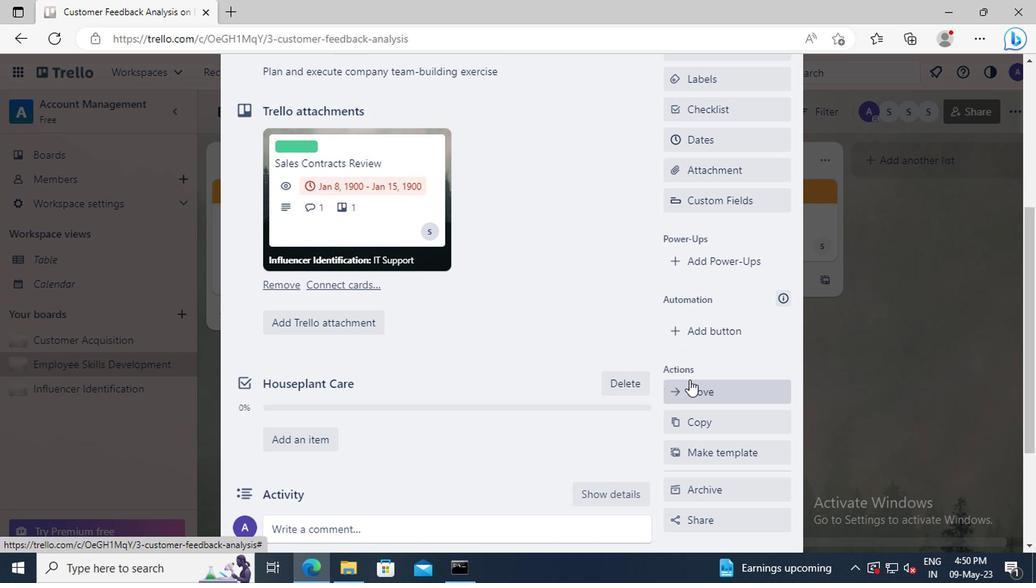 
Action: Mouse moved to (687, 379)
Screenshot: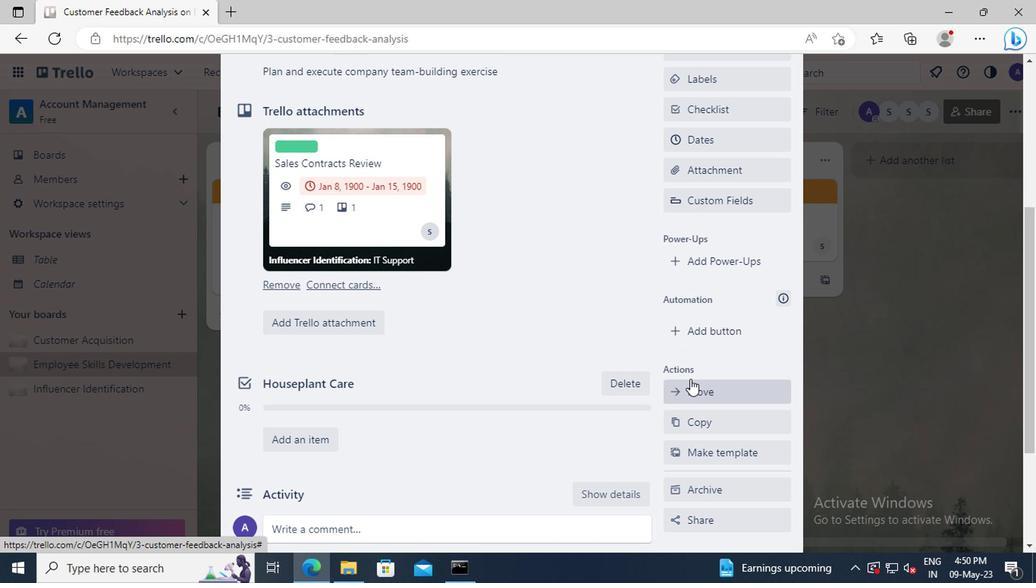 
Action: Mouse scrolled (687, 380) with delta (0, 0)
Screenshot: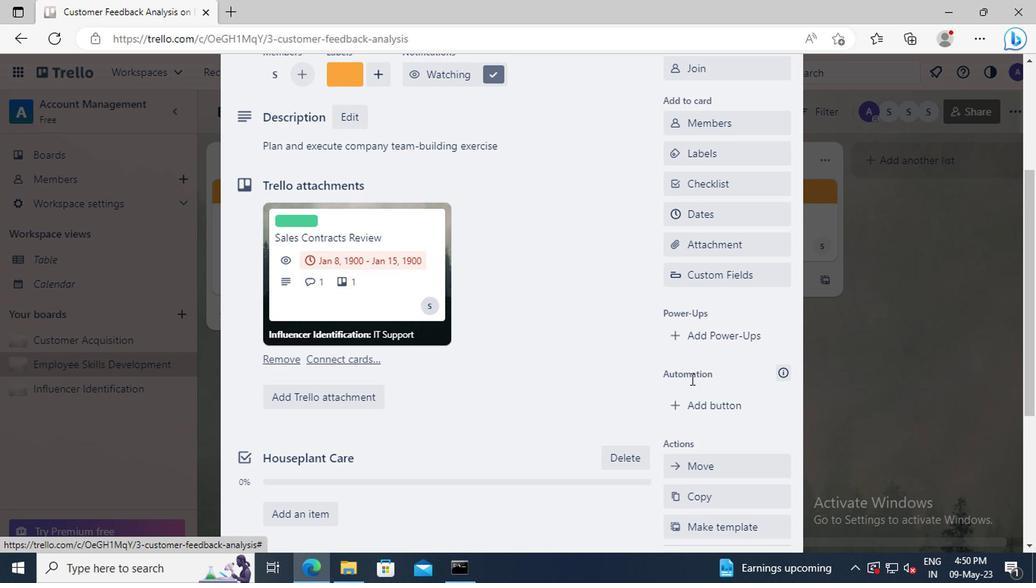 
Action: Mouse moved to (703, 292)
Screenshot: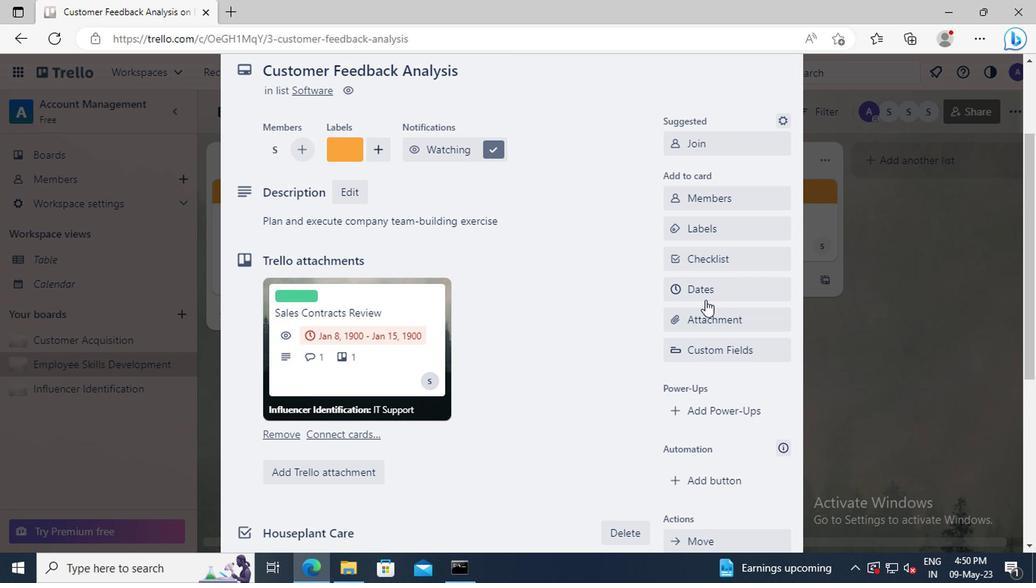 
Action: Mouse pressed left at (703, 292)
Screenshot: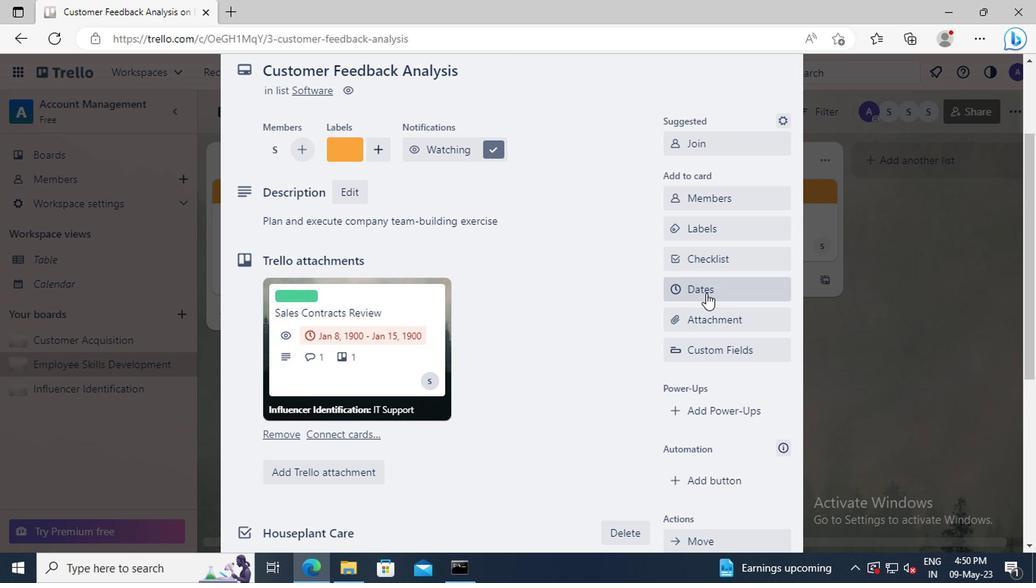 
Action: Mouse moved to (677, 386)
Screenshot: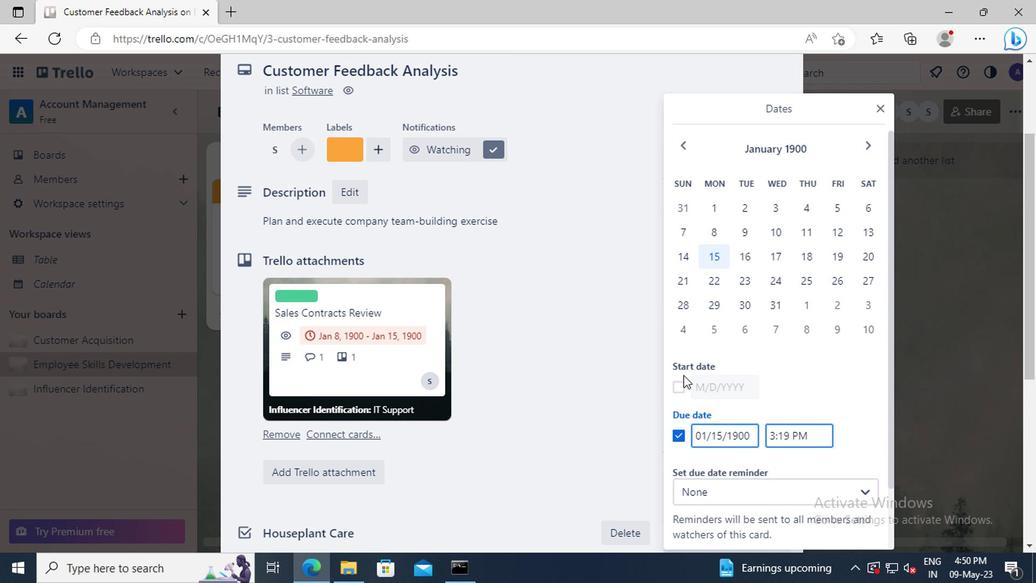 
Action: Mouse pressed left at (677, 386)
Screenshot: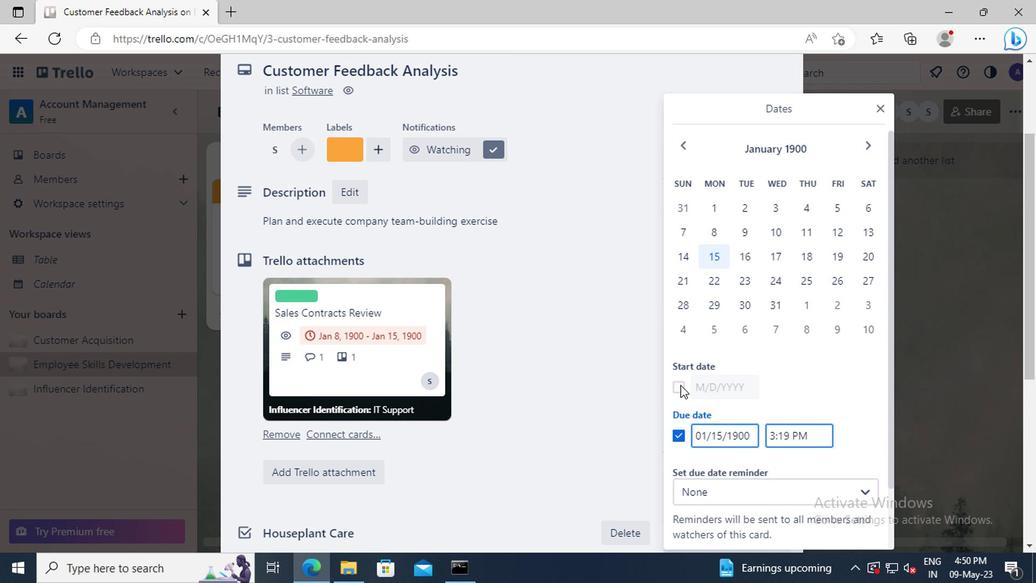 
Action: Mouse moved to (745, 386)
Screenshot: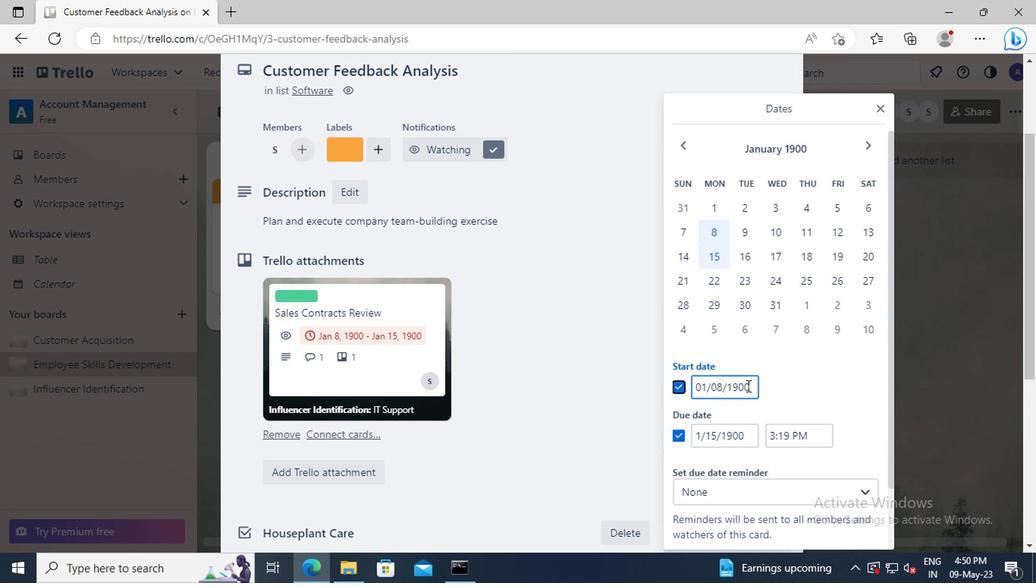 
Action: Mouse pressed left at (745, 386)
Screenshot: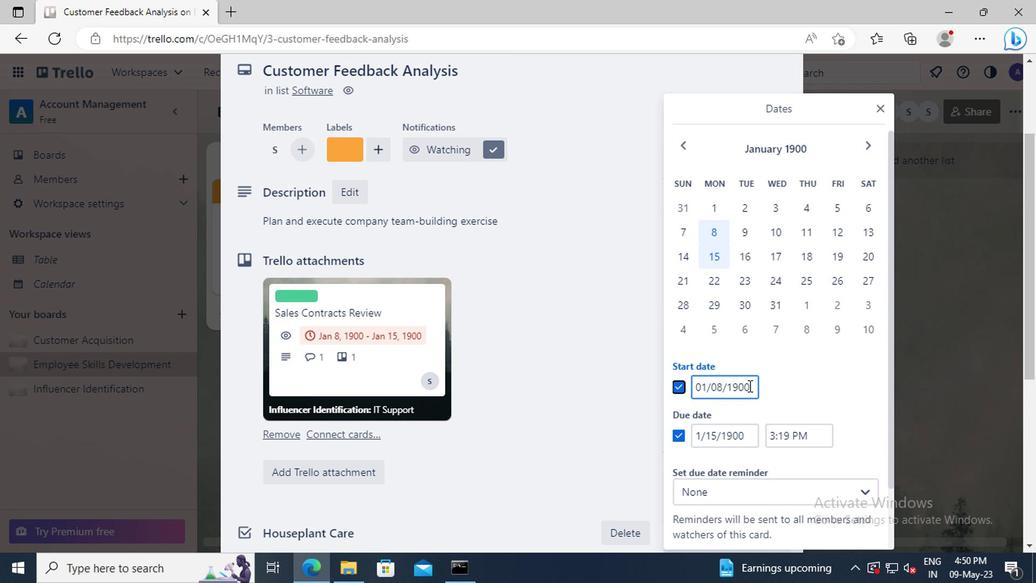 
Action: Key pressed <Key.left><Key.left><Key.left><Key.left><Key.left><Key.backspace>9
Screenshot: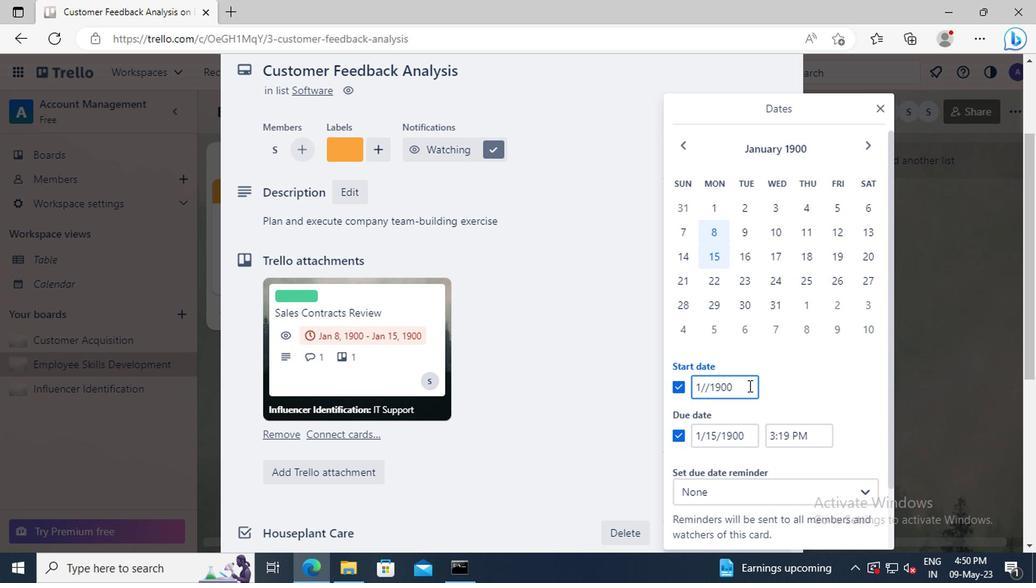 
Action: Mouse moved to (750, 438)
Screenshot: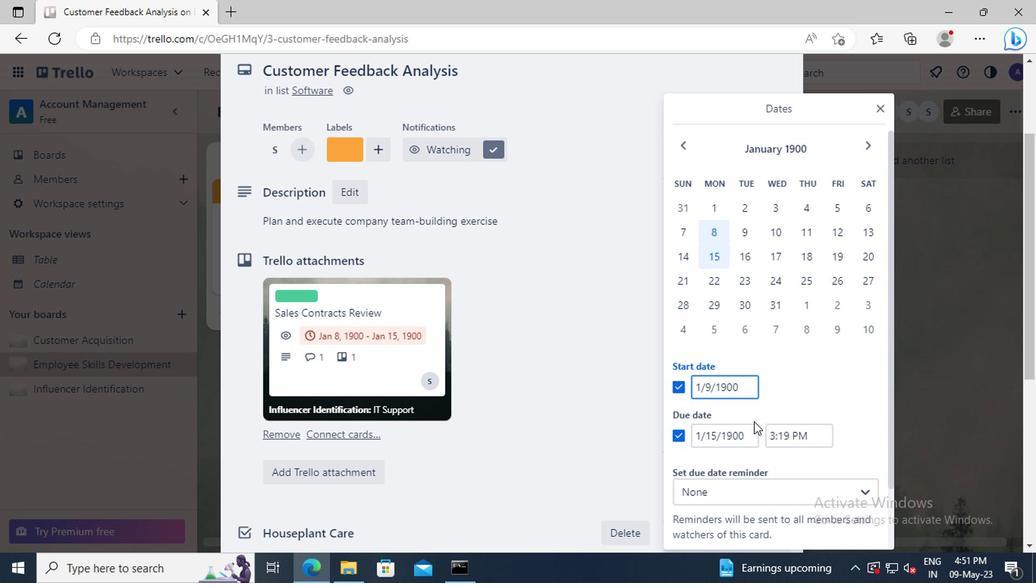 
Action: Mouse pressed left at (750, 438)
Screenshot: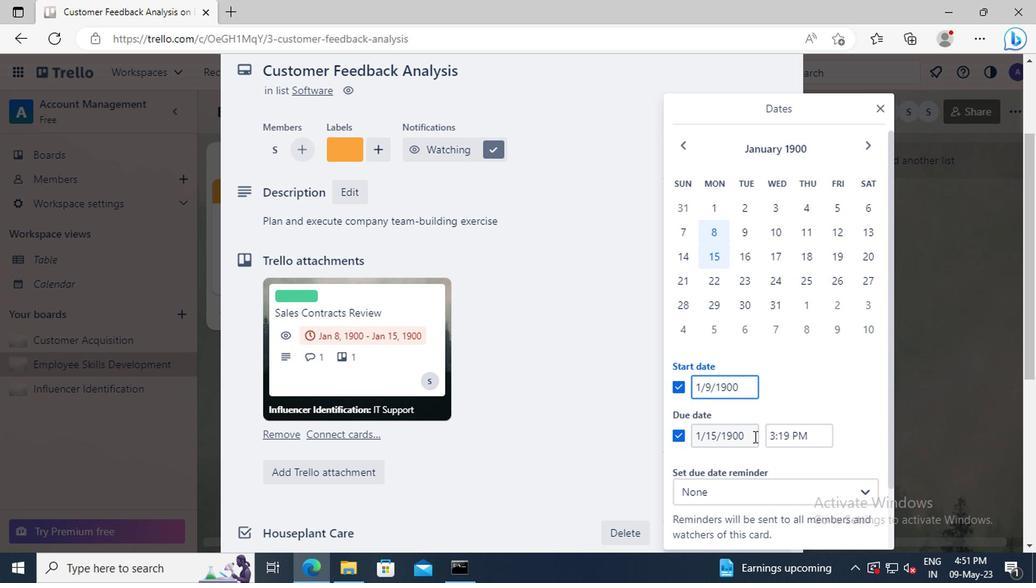 
Action: Key pressed <Key.left><Key.left><Key.left><Key.left><Key.left><Key.backspace><Key.backspace>16
Screenshot: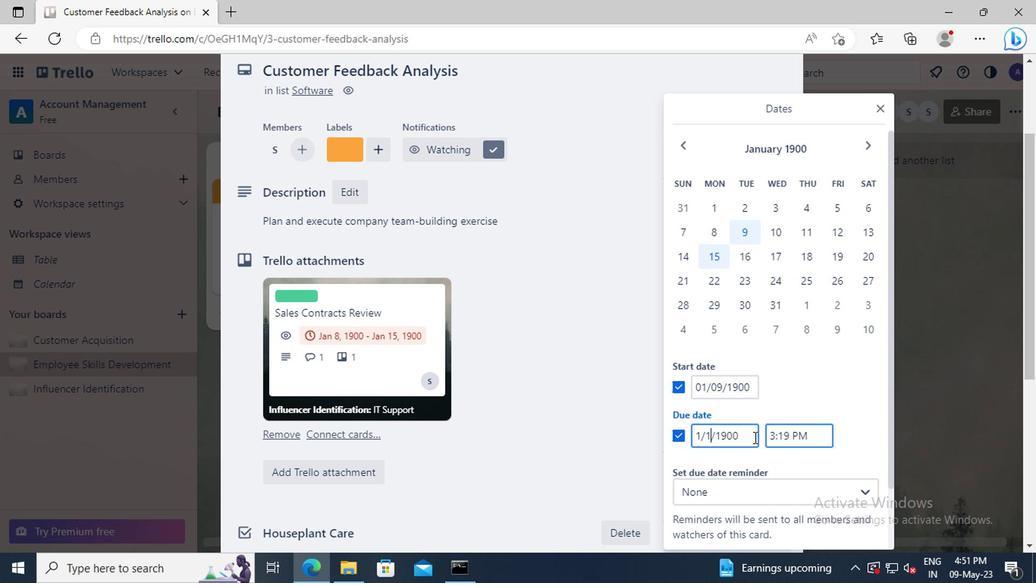 
Action: Mouse scrolled (750, 437) with delta (0, -1)
Screenshot: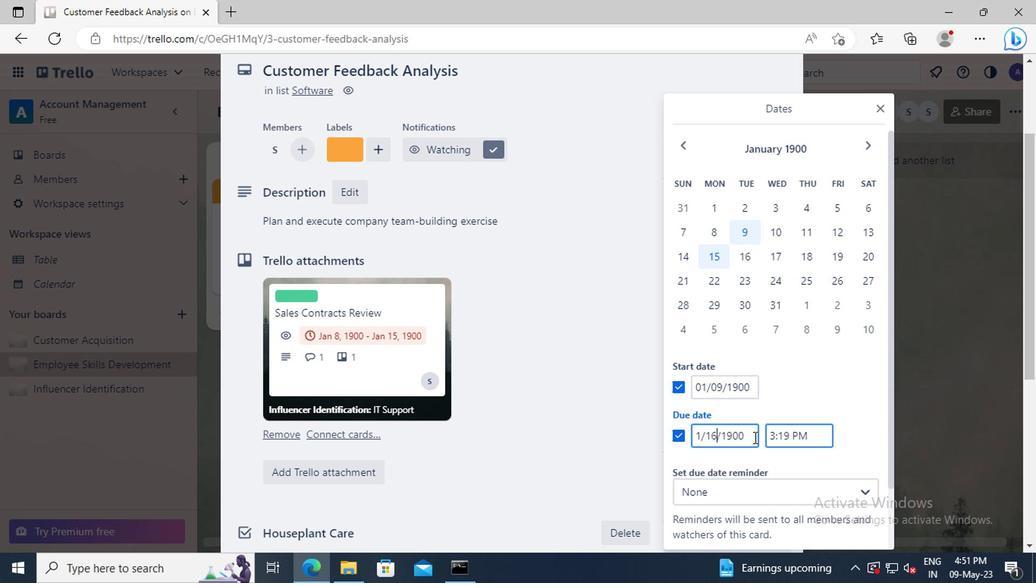 
Action: Mouse moved to (748, 503)
Screenshot: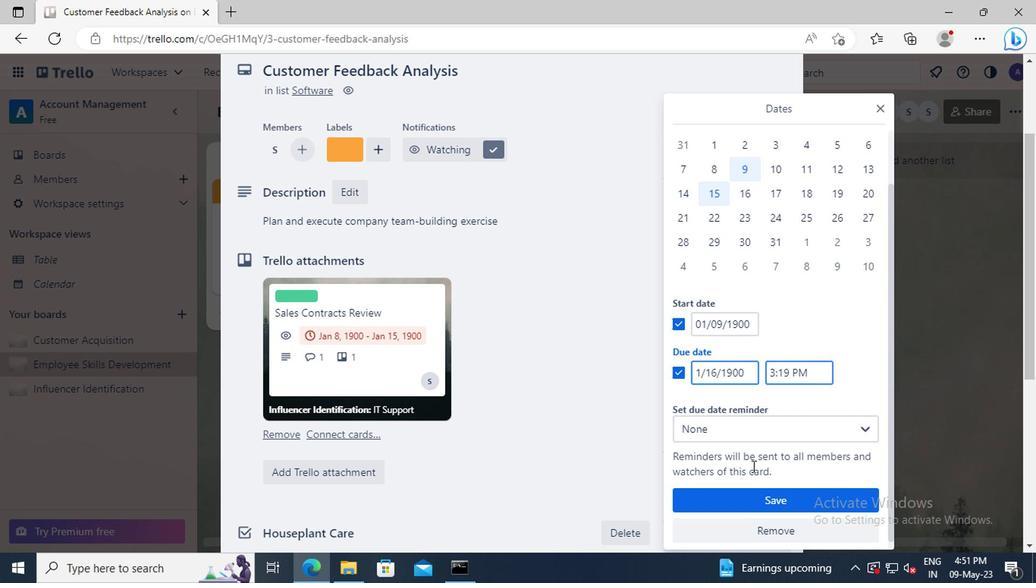 
Action: Mouse pressed left at (748, 503)
Screenshot: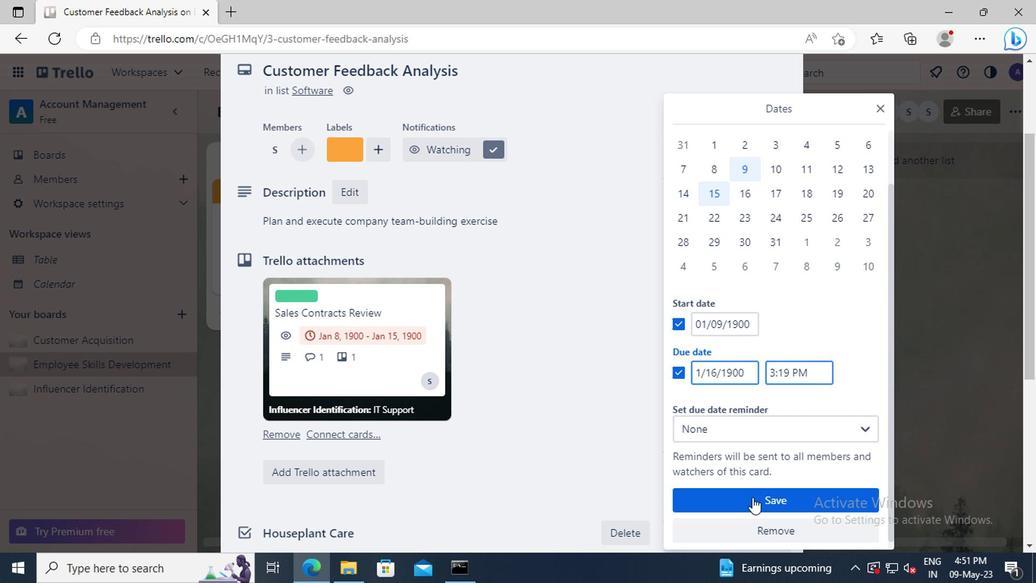
